 Task: For heading Arial with bold.  font size for heading22,  'Change the font style of data to'Arial Narrow.  and font size to 14,  Change the alignment of both headline & data to Align middle.  In the sheet   Optimize Sales templetes book
Action: Mouse moved to (64, 105)
Screenshot: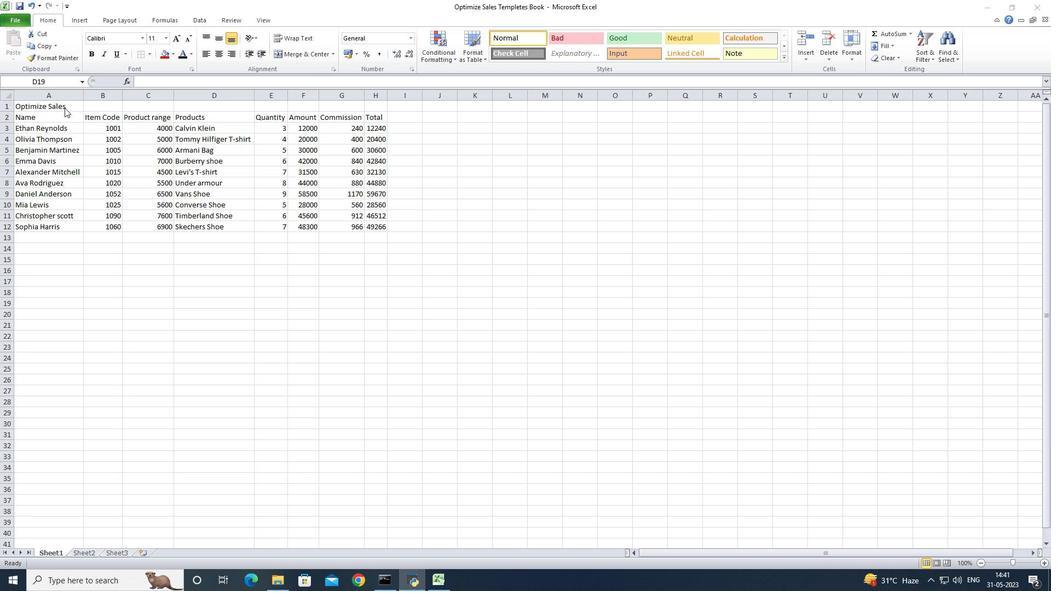 
Action: Mouse pressed left at (64, 105)
Screenshot: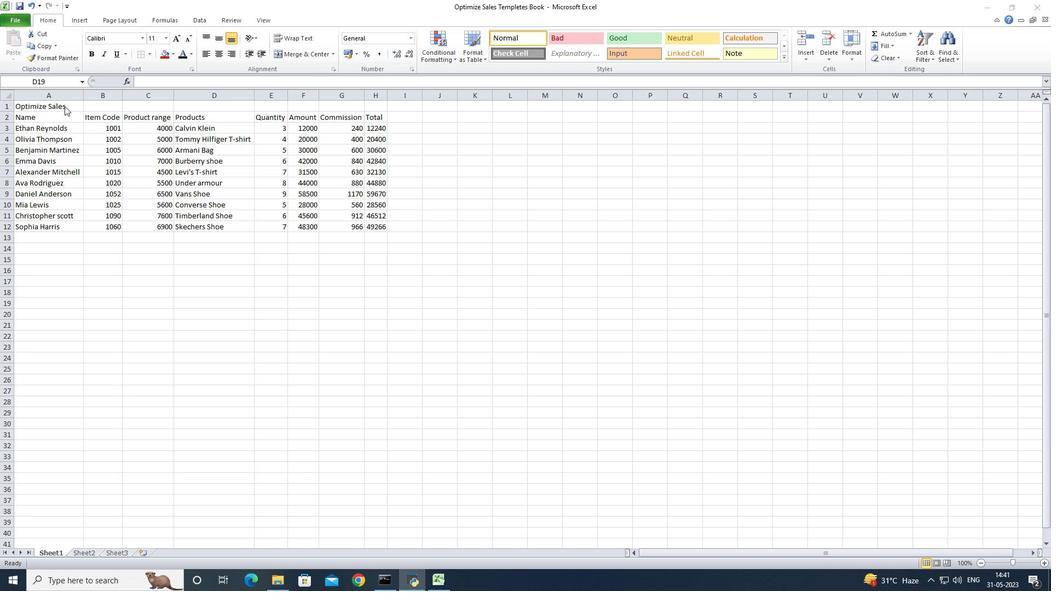 
Action: Mouse moved to (71, 106)
Screenshot: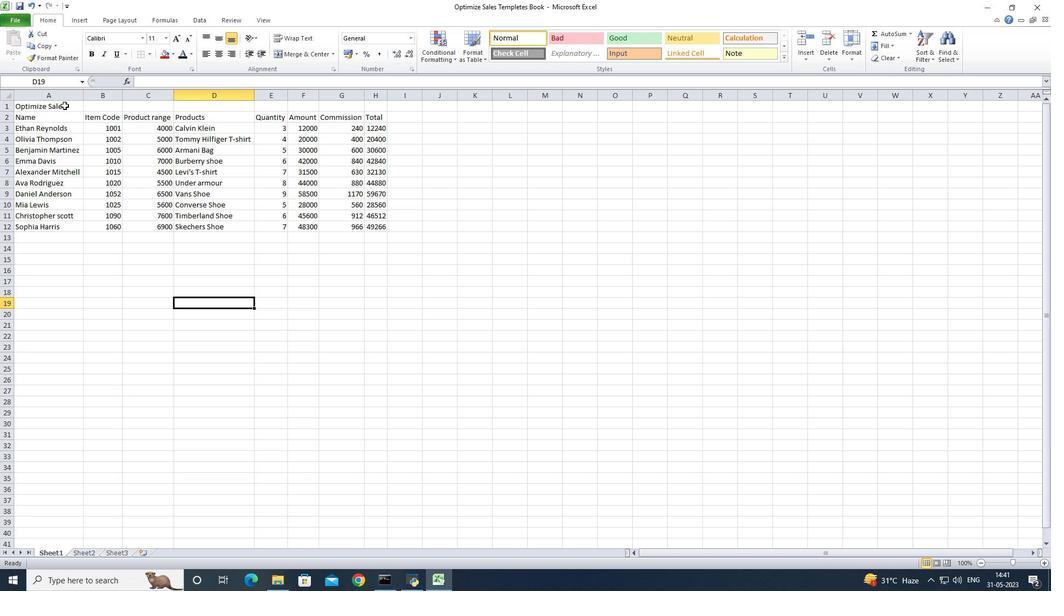 
Action: Mouse pressed left at (71, 106)
Screenshot: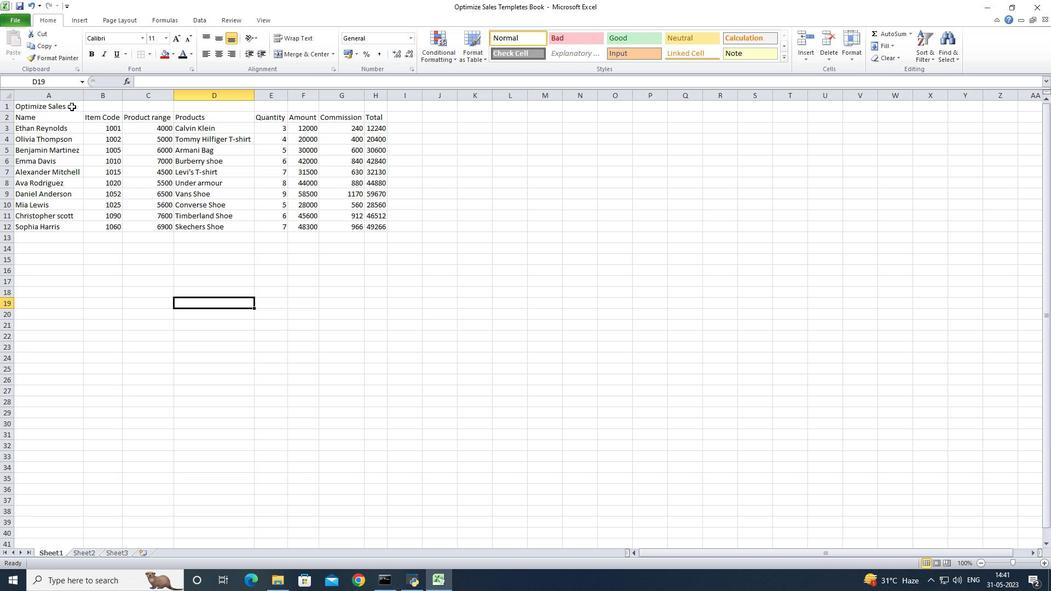 
Action: Mouse moved to (71, 107)
Screenshot: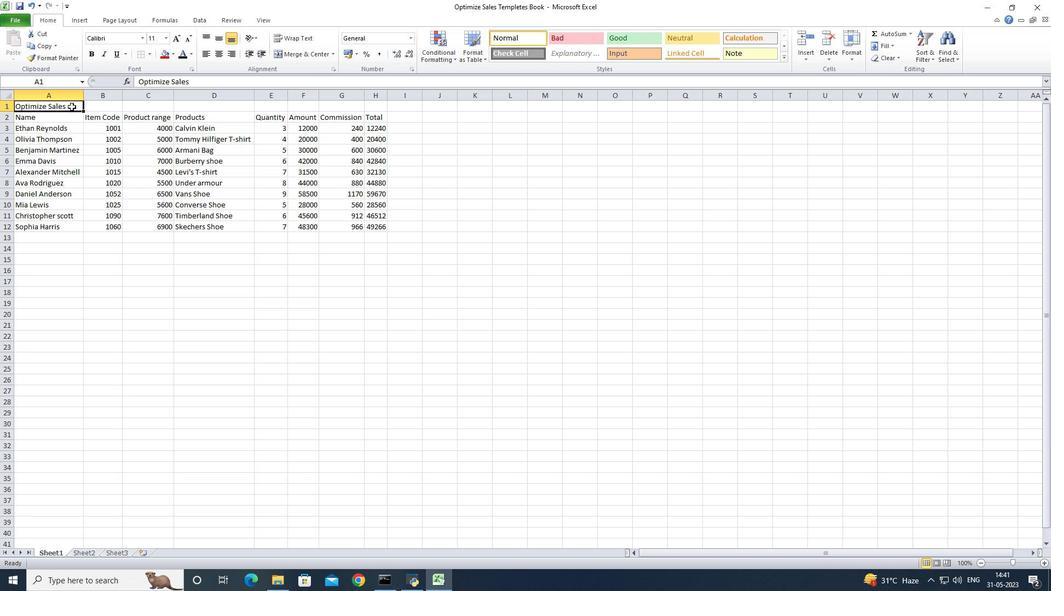 
Action: Mouse pressed left at (71, 107)
Screenshot: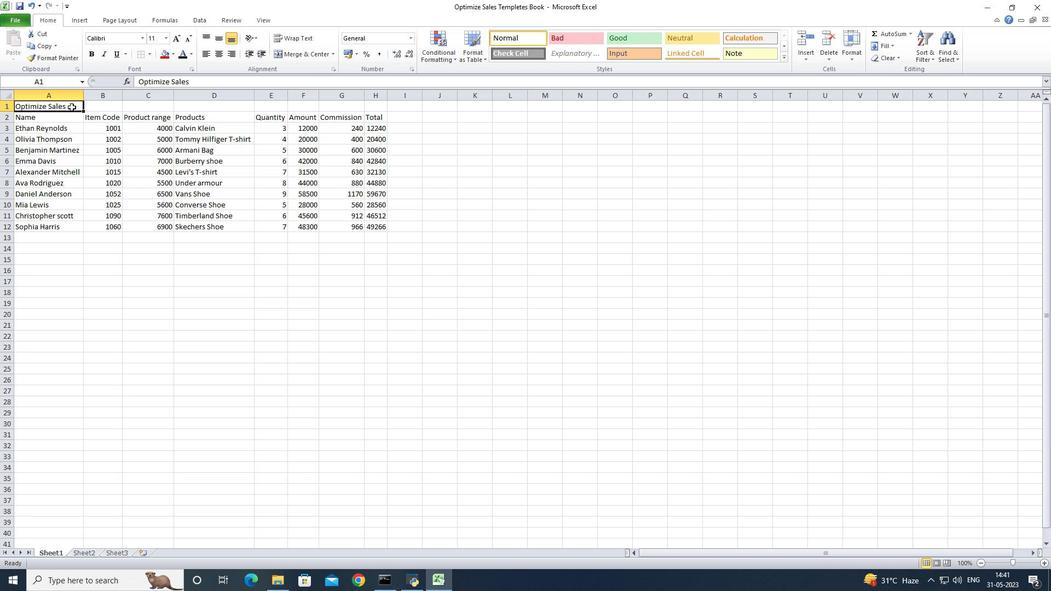 
Action: Mouse moved to (312, 57)
Screenshot: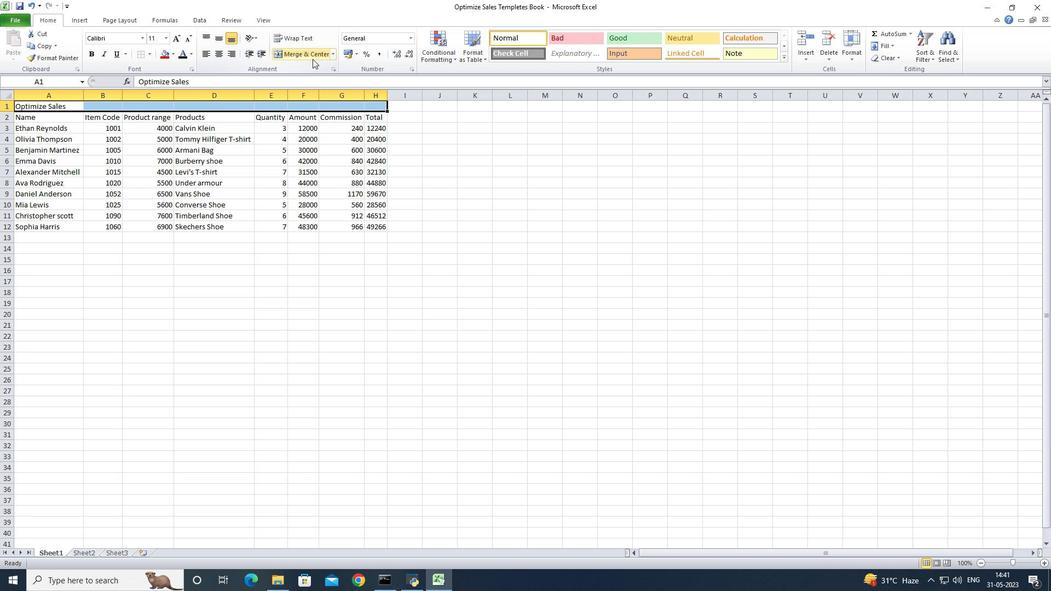 
Action: Mouse pressed left at (312, 57)
Screenshot: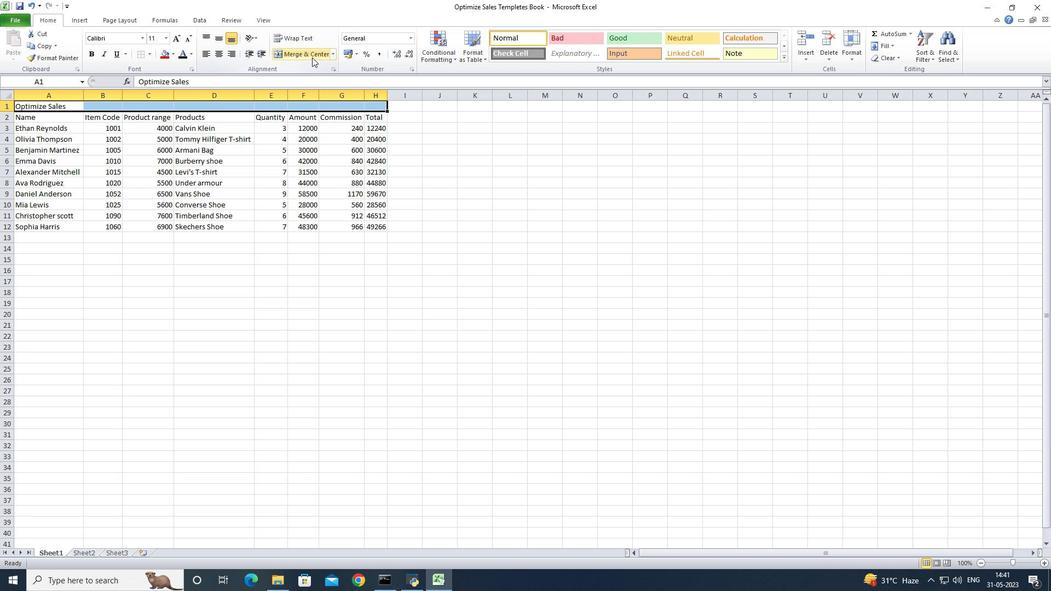 
Action: Mouse moved to (145, 39)
Screenshot: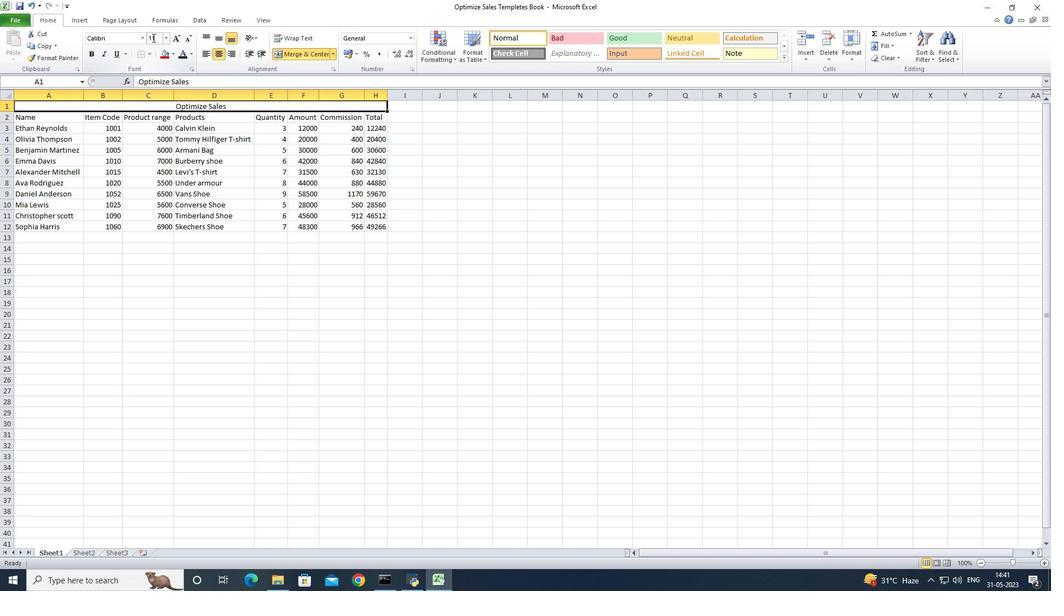 
Action: Mouse pressed left at (145, 39)
Screenshot: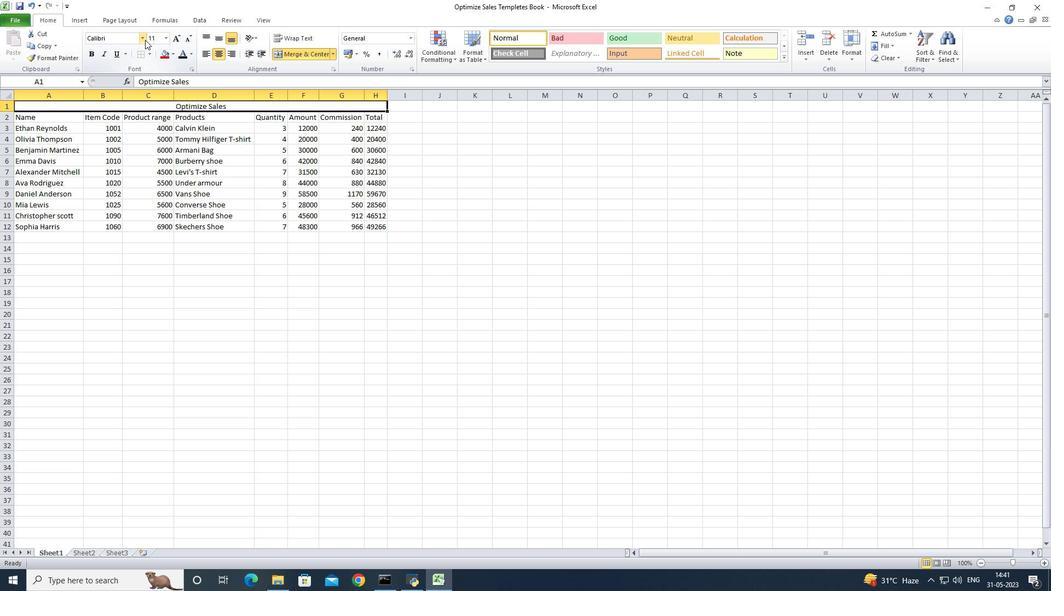 
Action: Mouse moved to (130, 122)
Screenshot: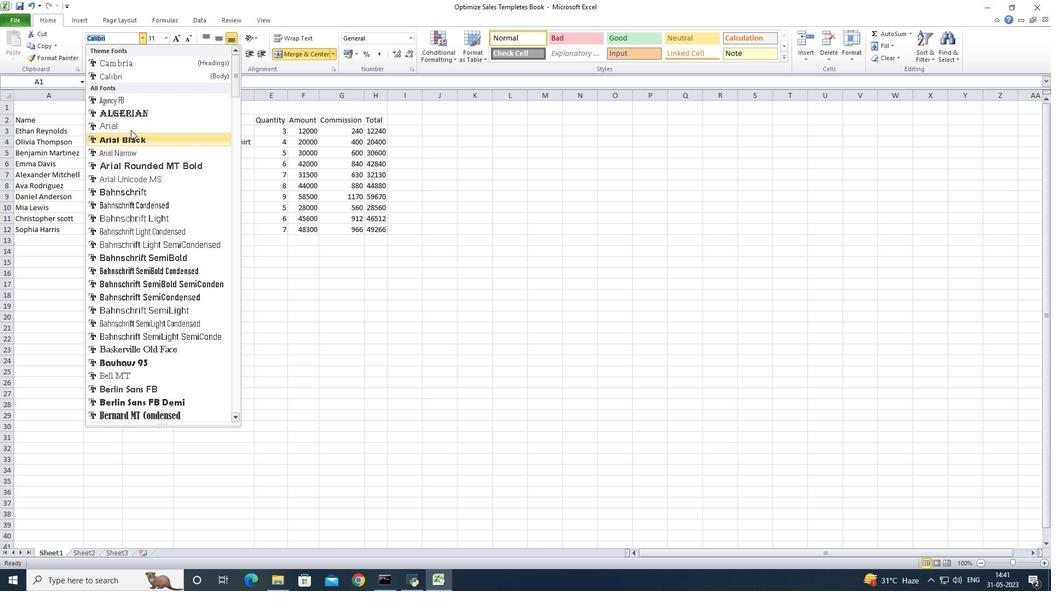 
Action: Mouse pressed left at (130, 122)
Screenshot: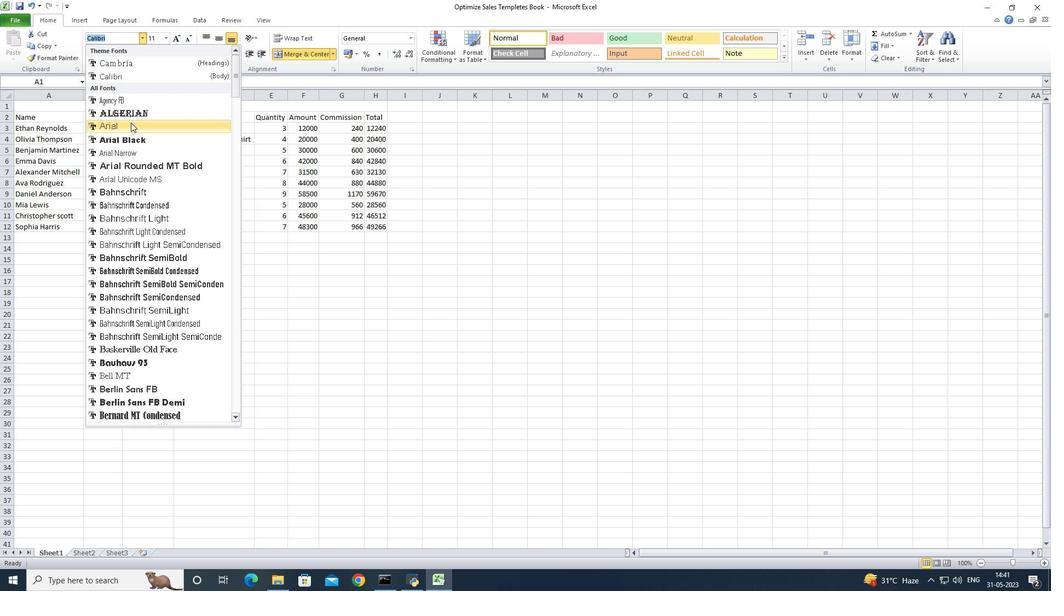 
Action: Mouse moved to (94, 57)
Screenshot: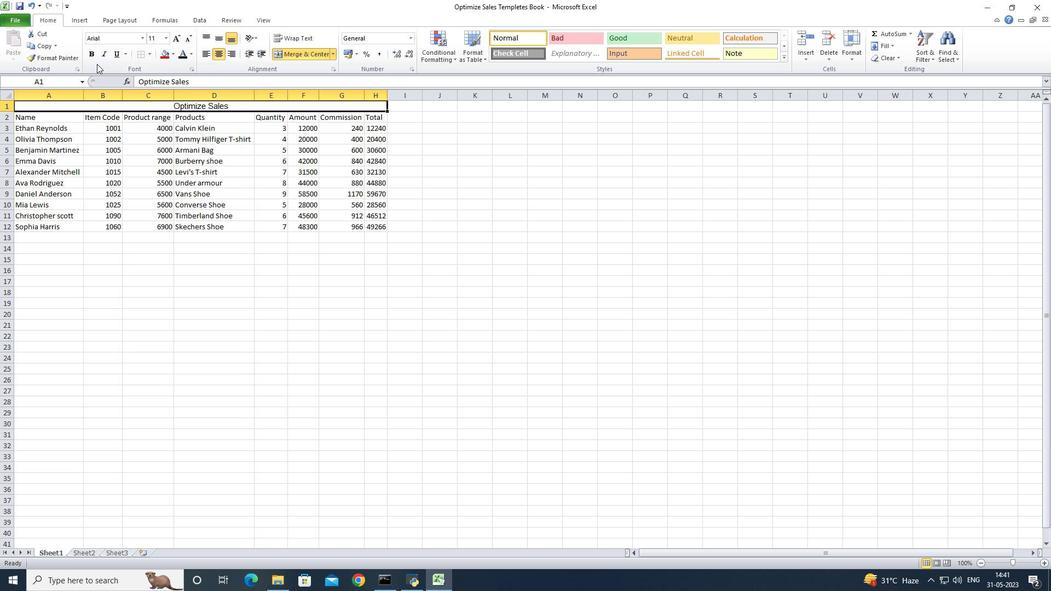 
Action: Mouse pressed left at (94, 57)
Screenshot: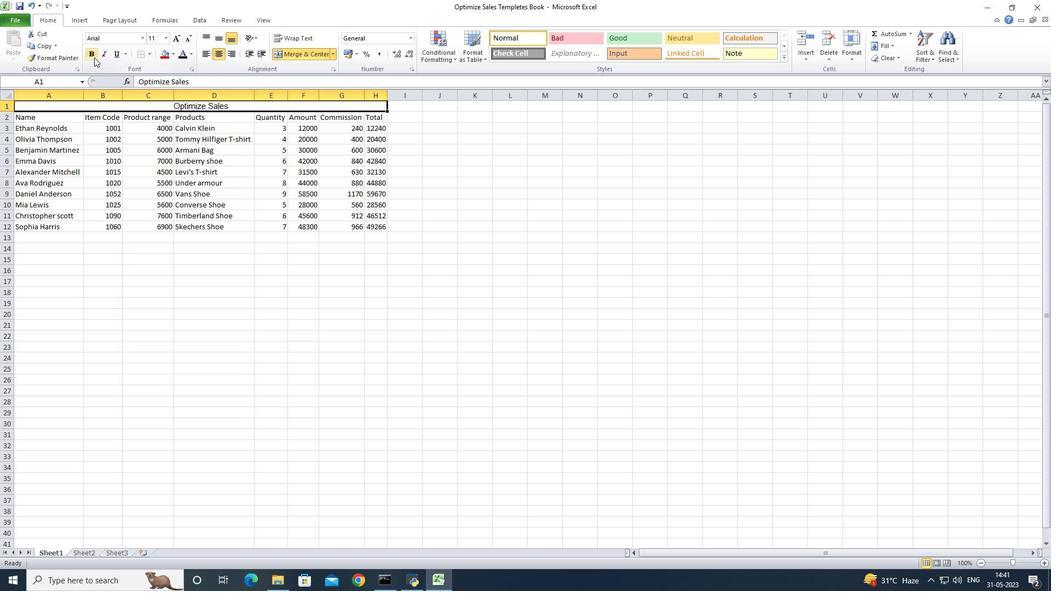 
Action: Mouse moved to (167, 41)
Screenshot: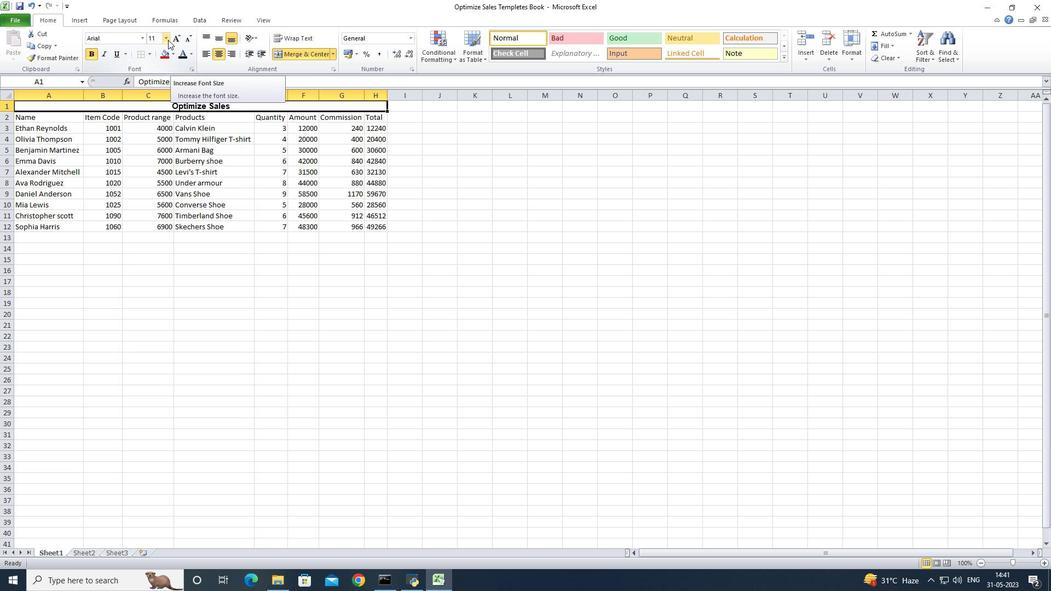 
Action: Mouse pressed left at (167, 41)
Screenshot: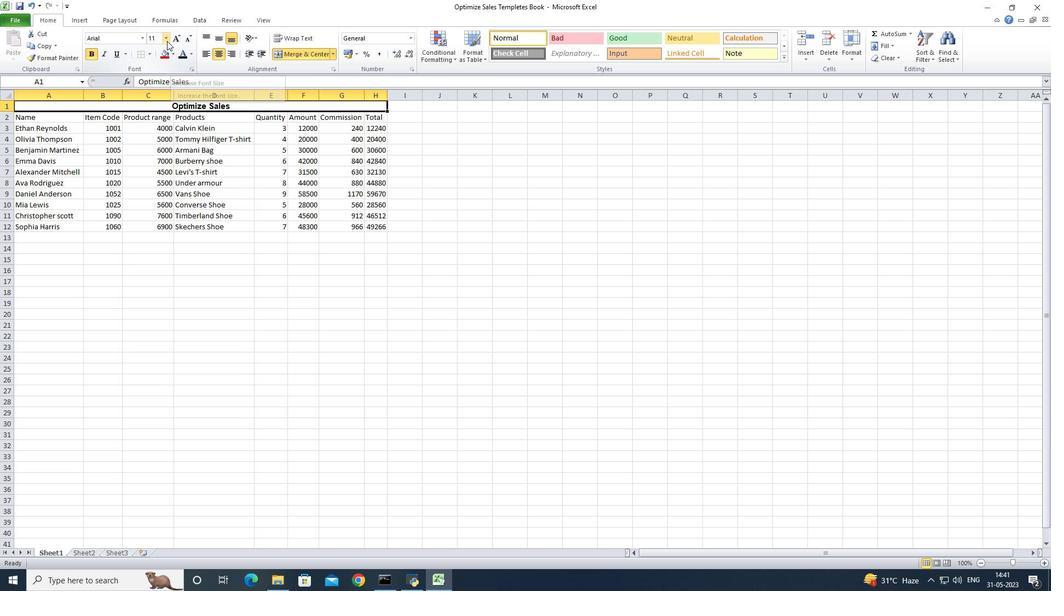 
Action: Mouse moved to (152, 132)
Screenshot: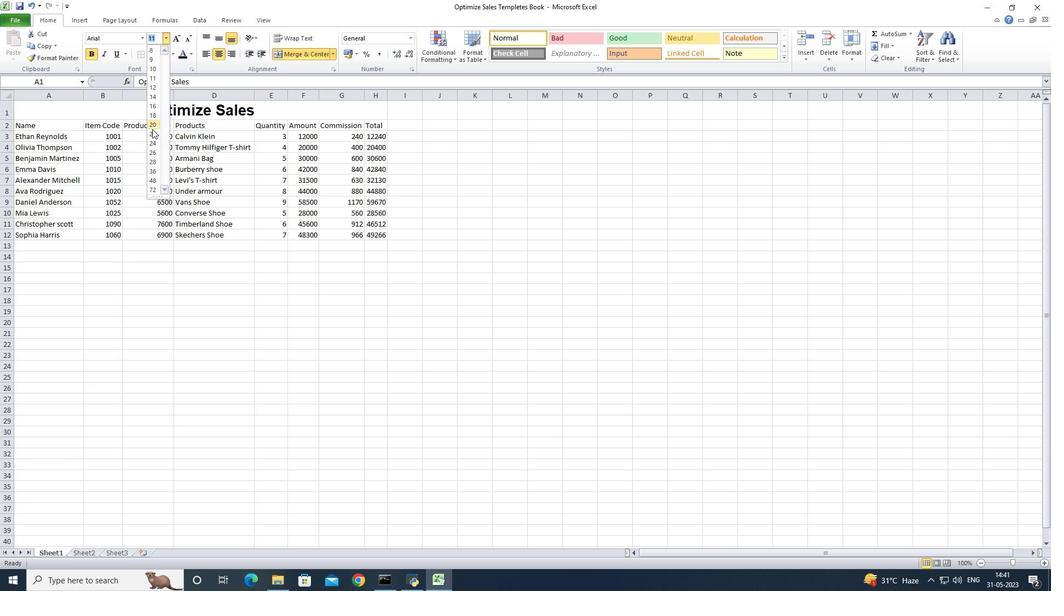 
Action: Mouse pressed left at (152, 132)
Screenshot: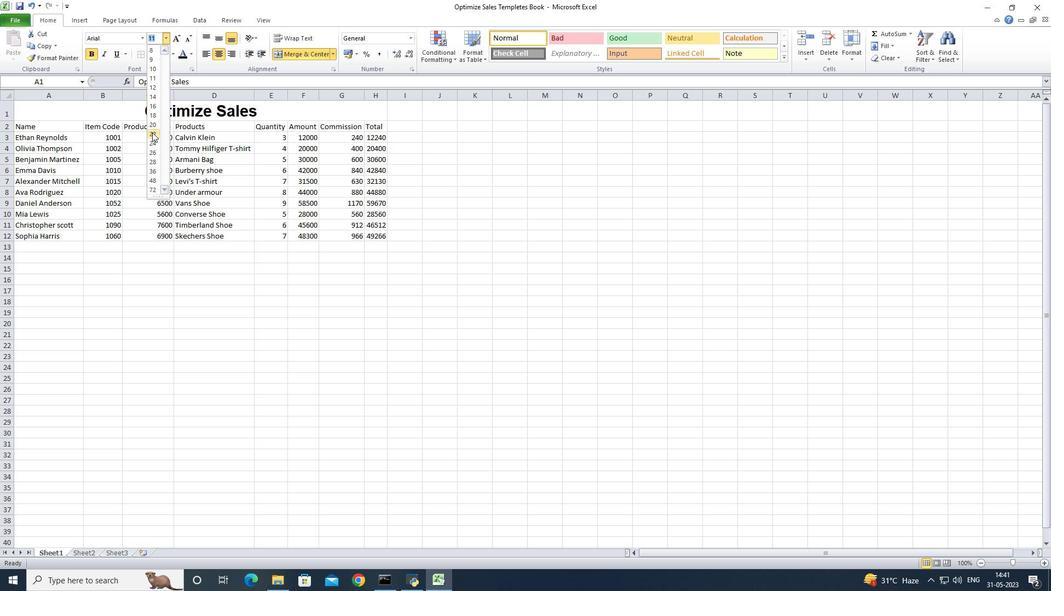 
Action: Mouse moved to (39, 128)
Screenshot: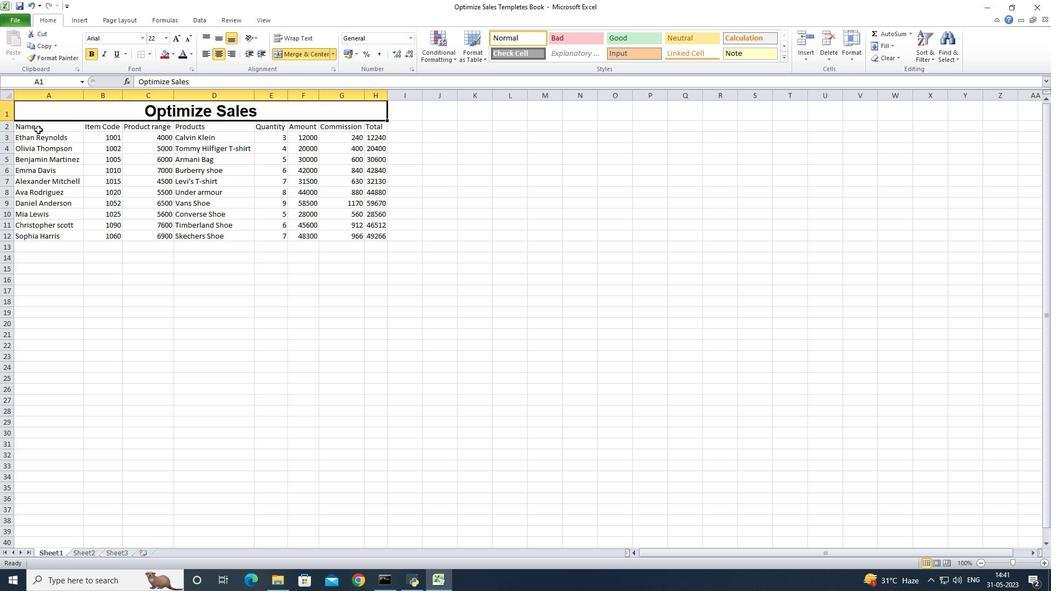 
Action: Mouse pressed left at (39, 128)
Screenshot: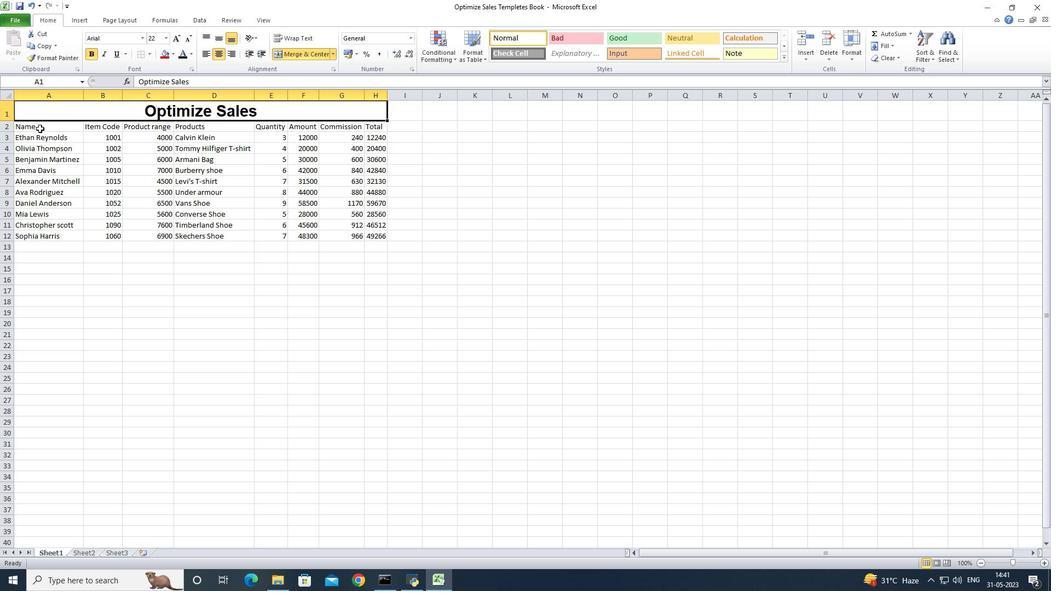
Action: Mouse moved to (143, 39)
Screenshot: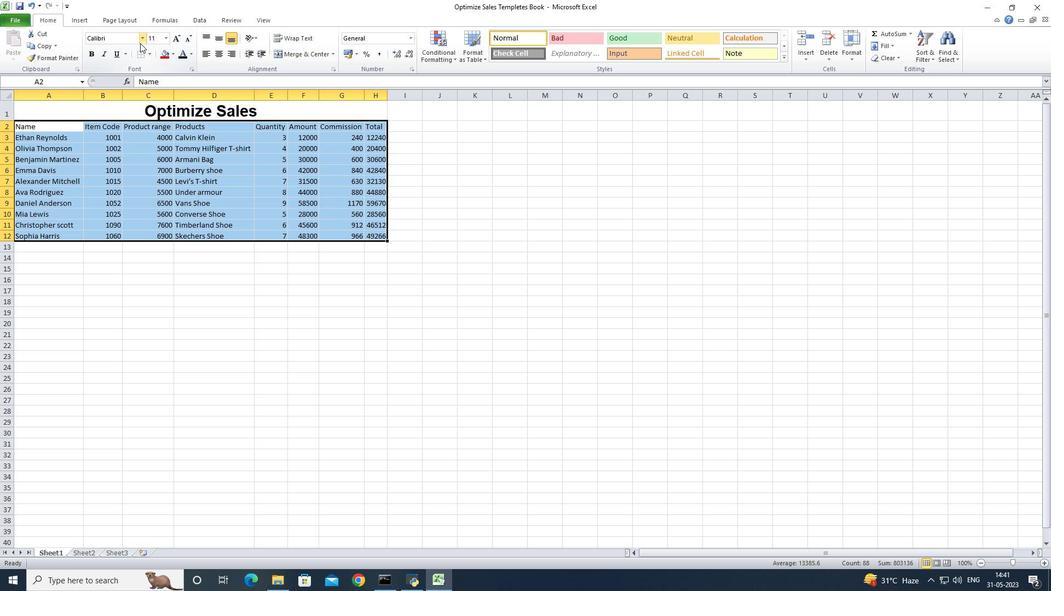 
Action: Mouse pressed left at (143, 39)
Screenshot: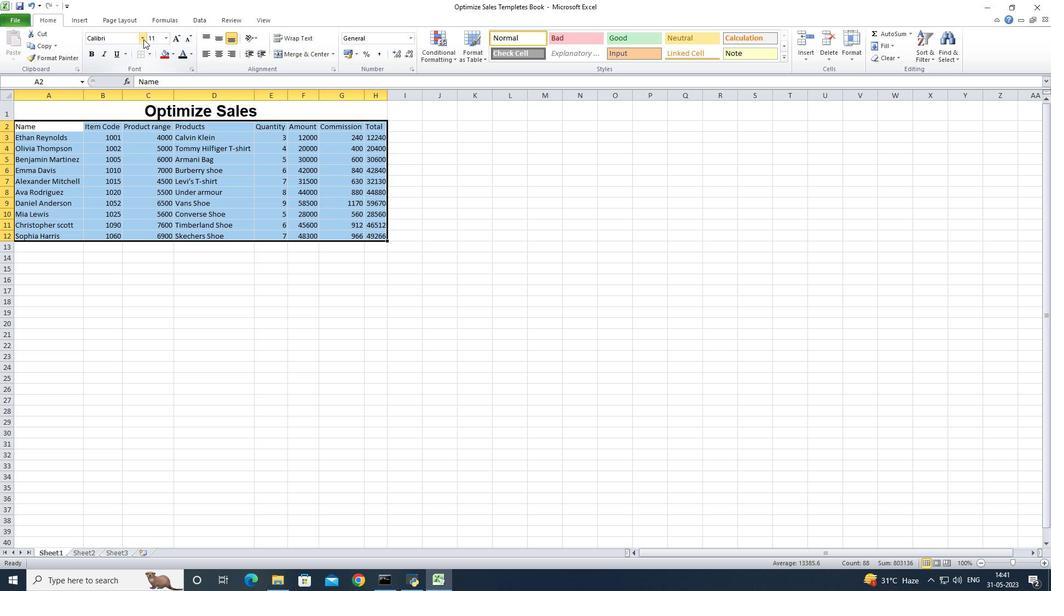 
Action: Mouse moved to (153, 152)
Screenshot: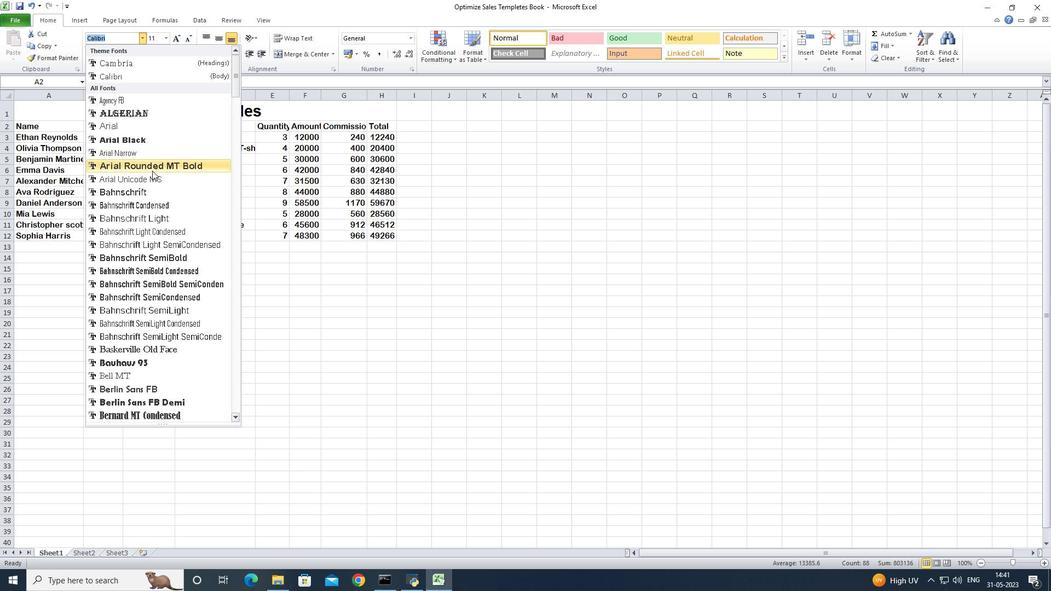 
Action: Mouse pressed left at (153, 152)
Screenshot: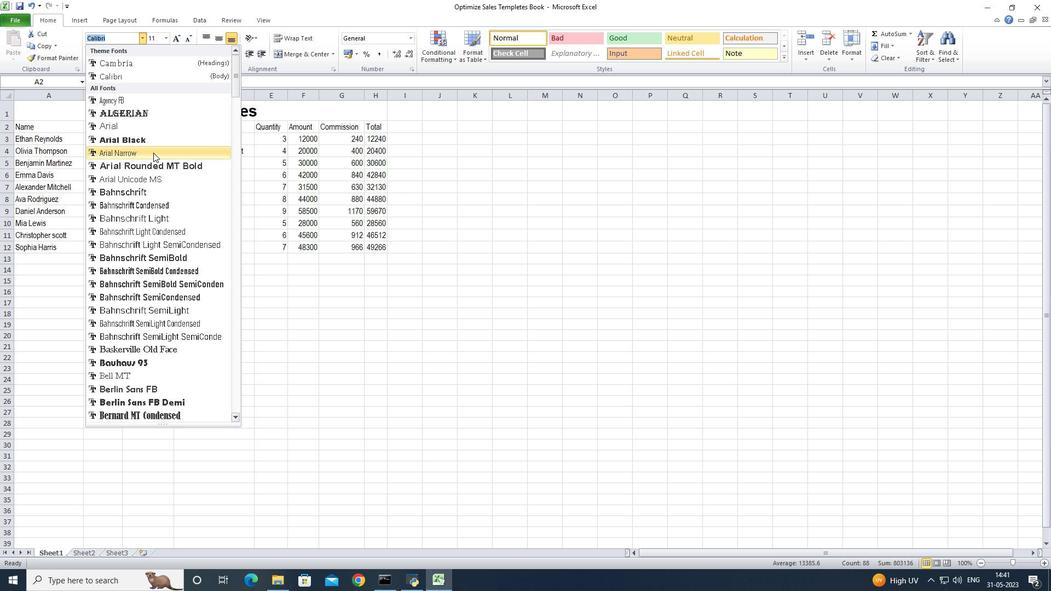 
Action: Mouse moved to (164, 38)
Screenshot: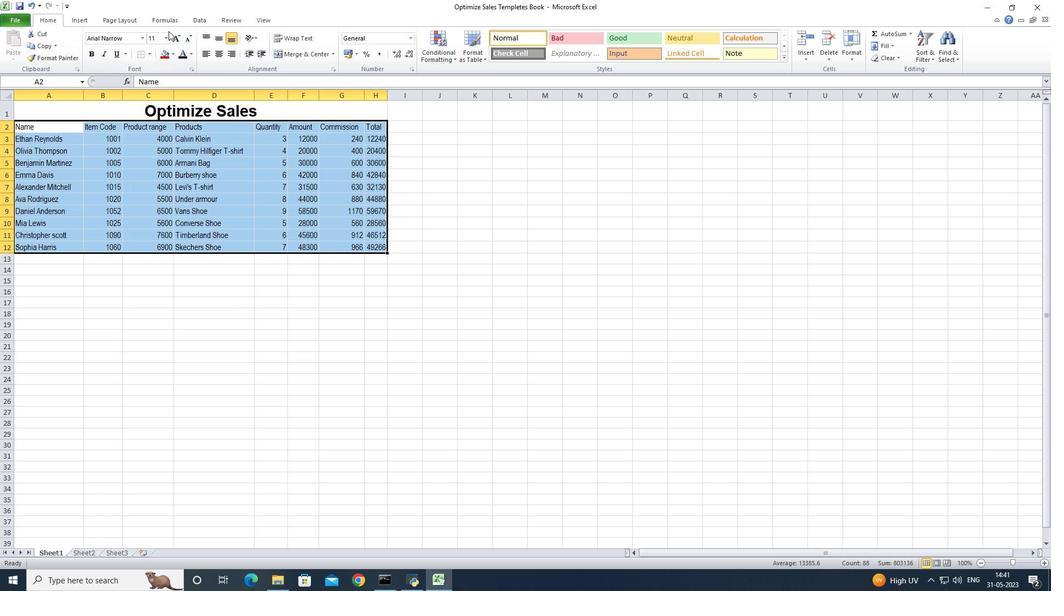 
Action: Mouse pressed left at (164, 38)
Screenshot: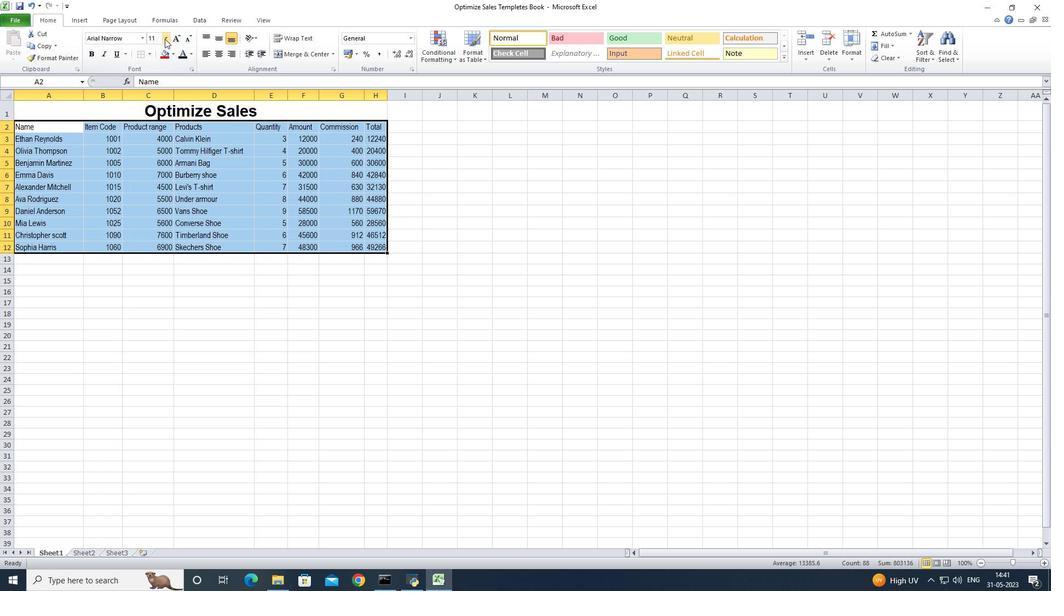 
Action: Mouse moved to (152, 95)
Screenshot: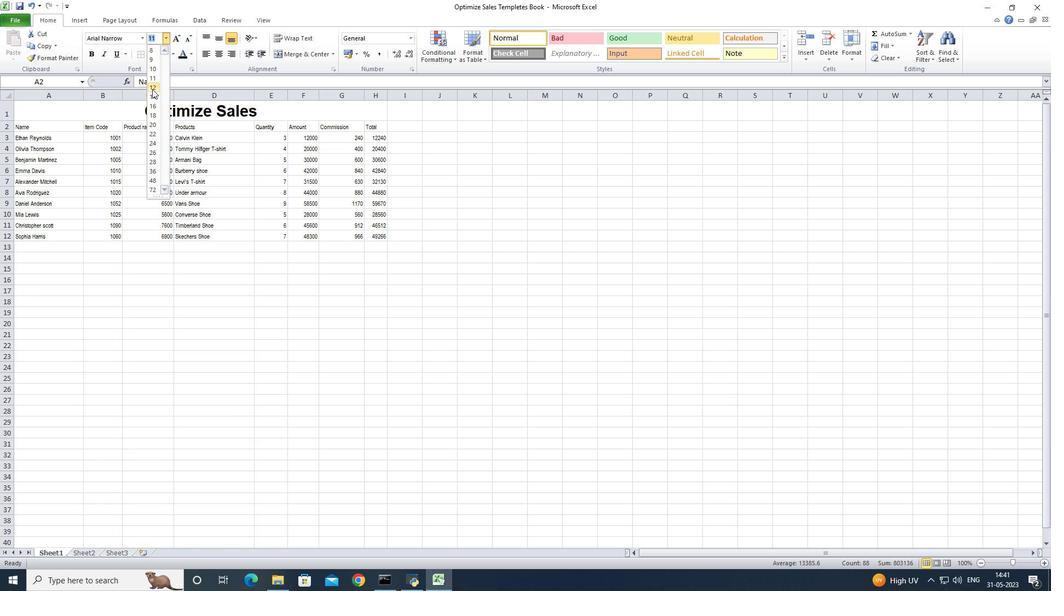 
Action: Mouse pressed left at (152, 95)
Screenshot: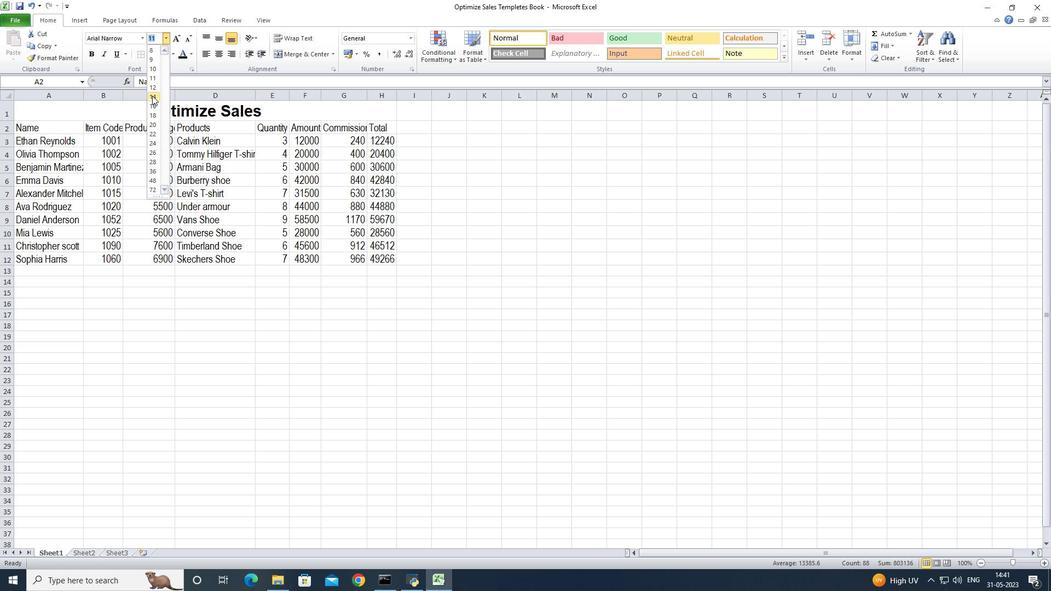 
Action: Mouse moved to (133, 112)
Screenshot: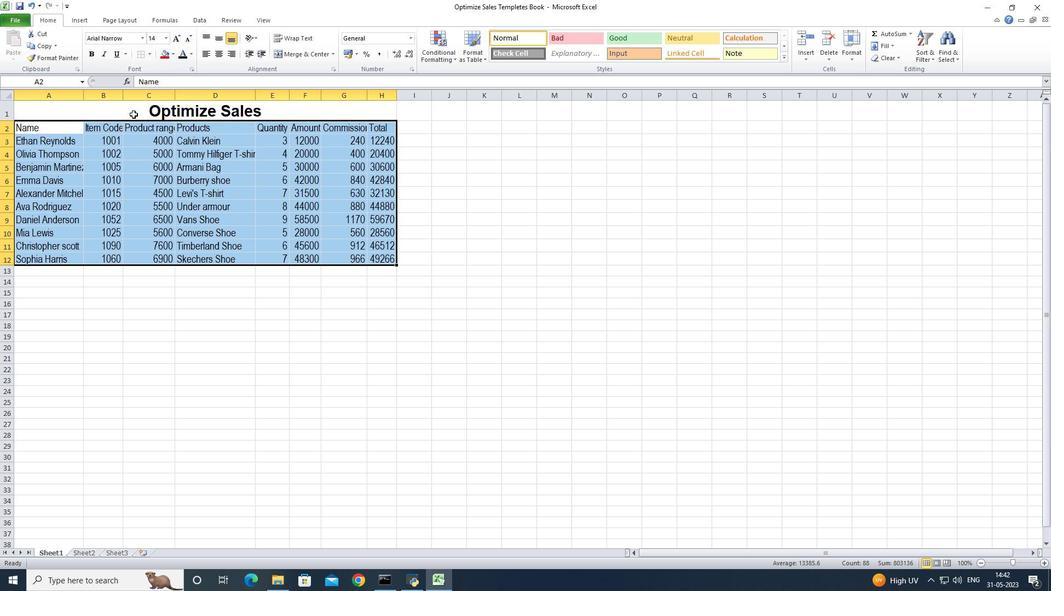 
Action: Mouse pressed left at (133, 112)
Screenshot: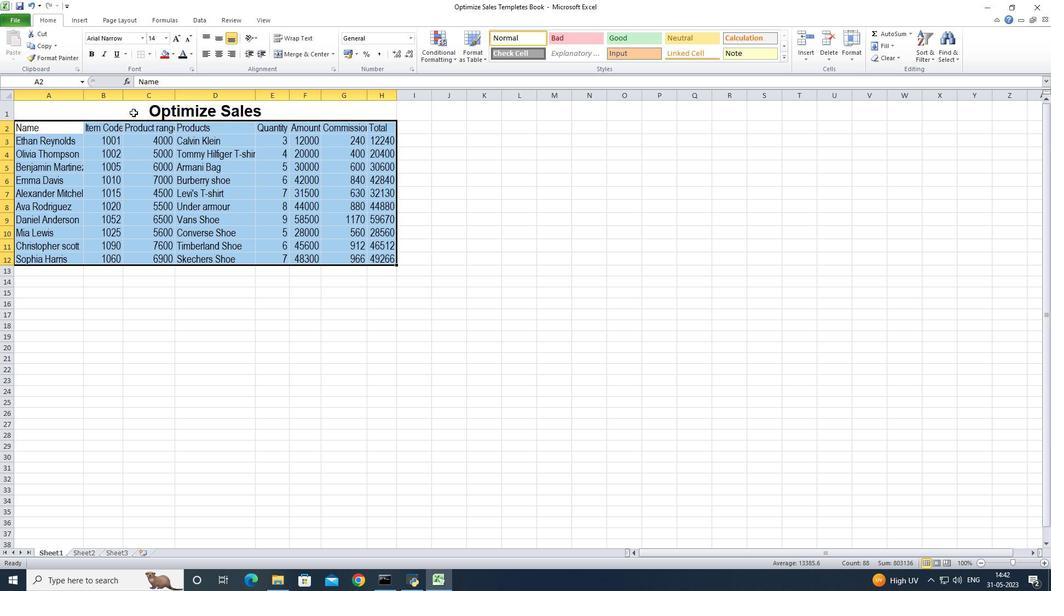 
Action: Mouse moved to (219, 38)
Screenshot: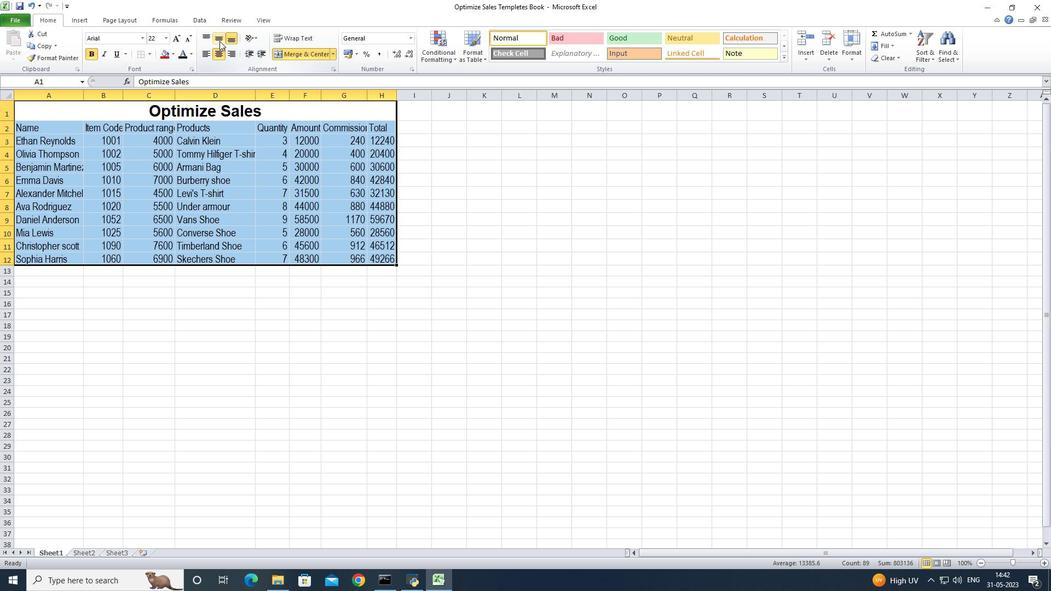 
Action: Mouse pressed left at (219, 38)
Screenshot: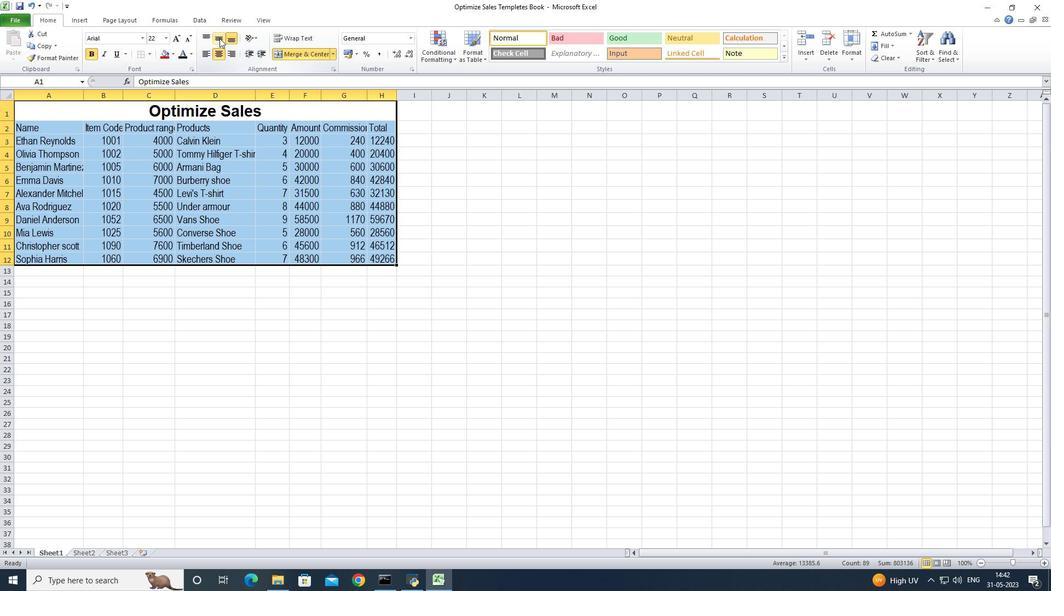 
Action: Mouse moved to (190, 296)
Screenshot: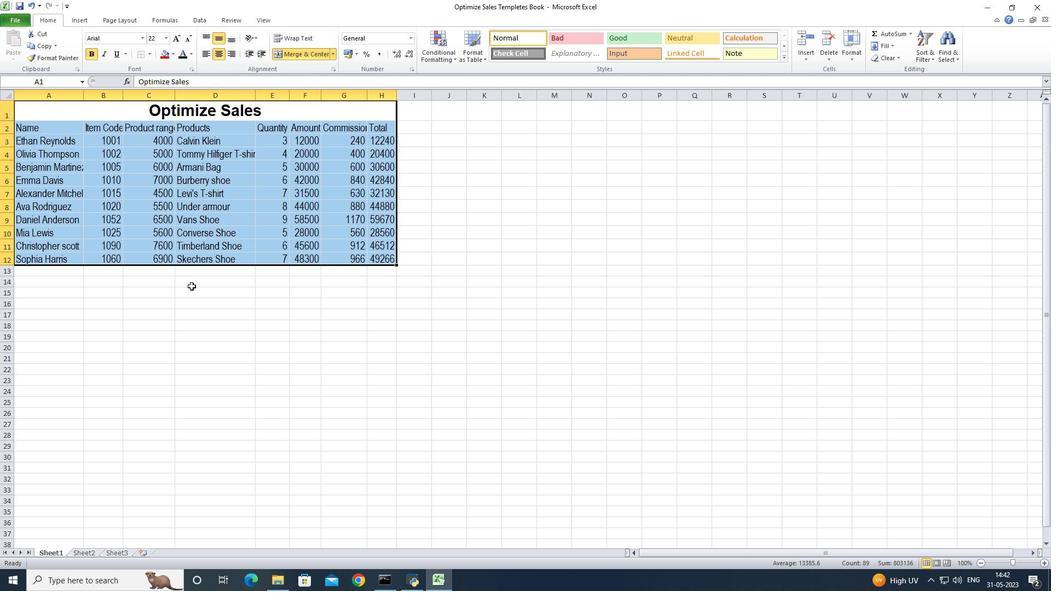 
Action: Mouse pressed left at (190, 296)
Screenshot: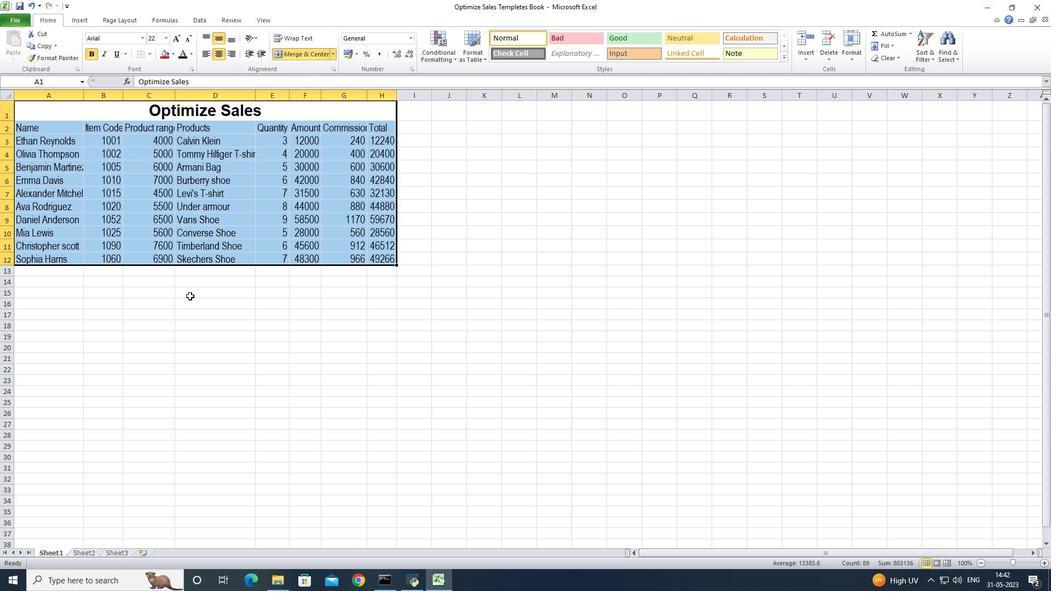 
Action: Mouse moved to (81, 98)
Screenshot: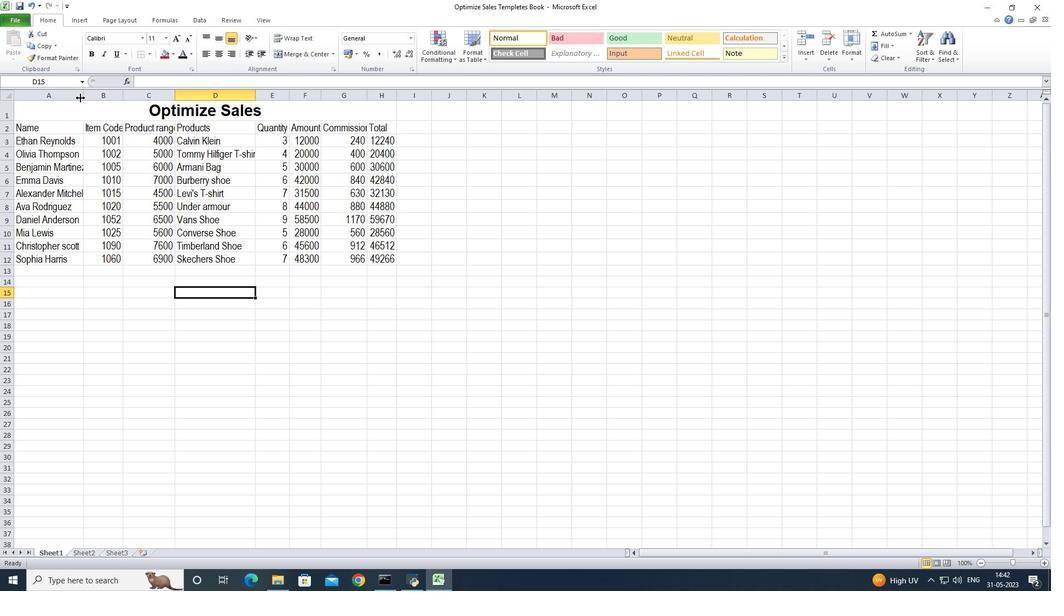 
Action: Mouse pressed left at (81, 98)
Screenshot: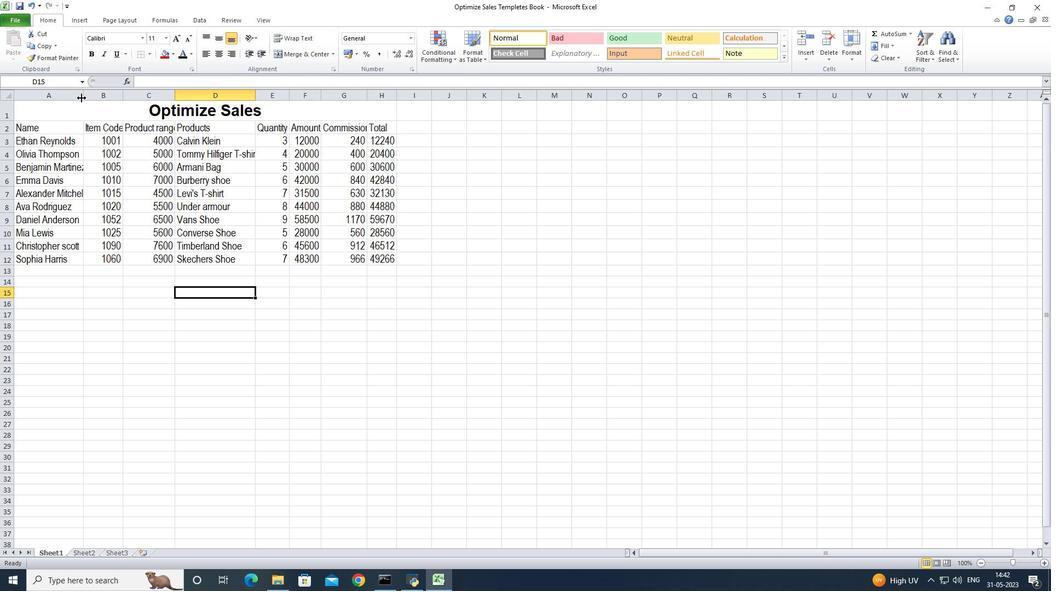 
Action: Mouse pressed left at (81, 98)
Screenshot: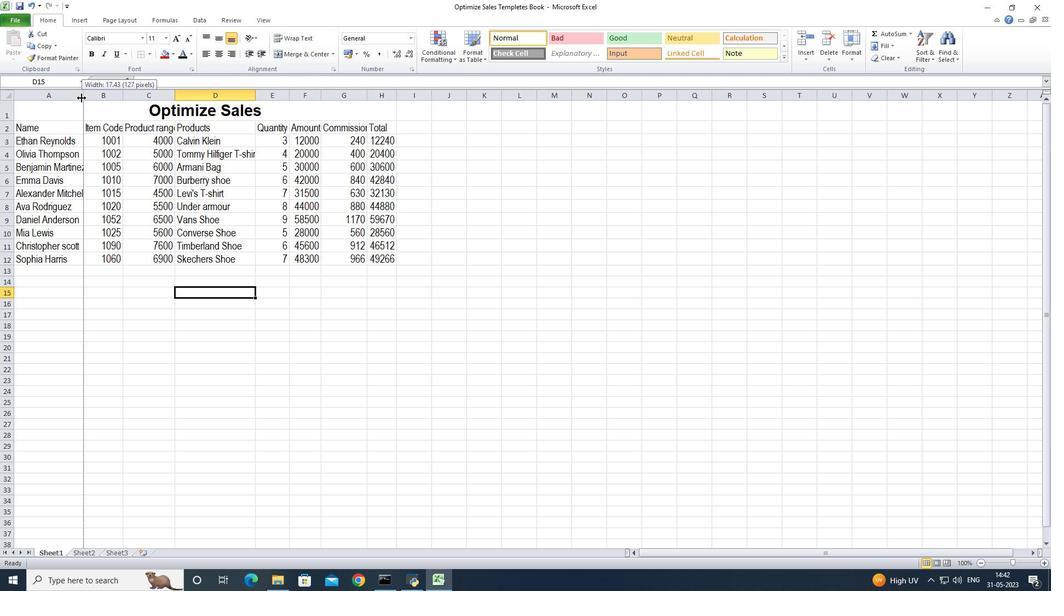 
Action: Mouse moved to (127, 99)
Screenshot: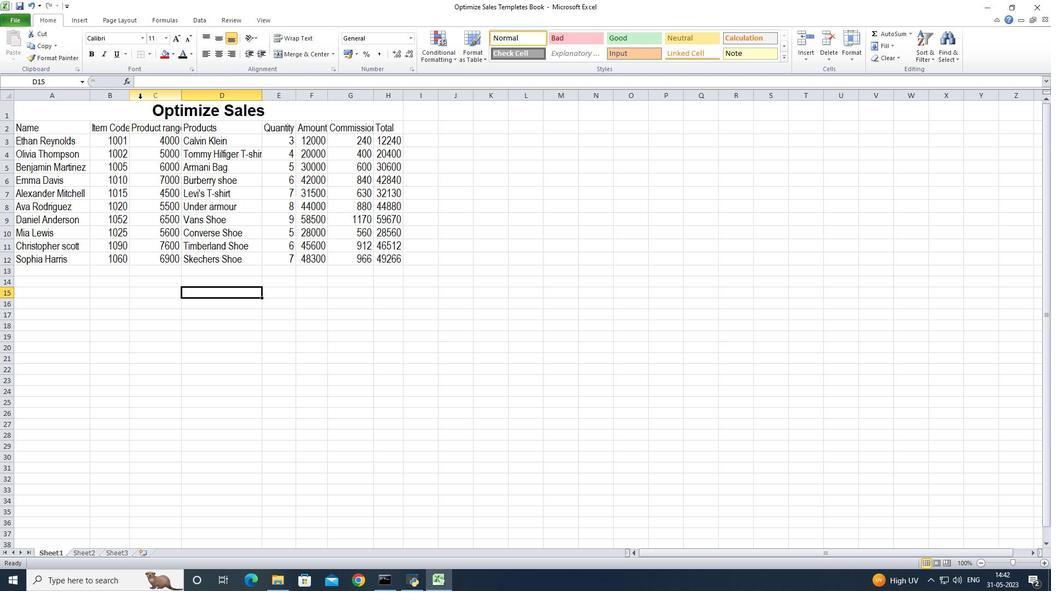 
Action: Mouse pressed left at (127, 99)
Screenshot: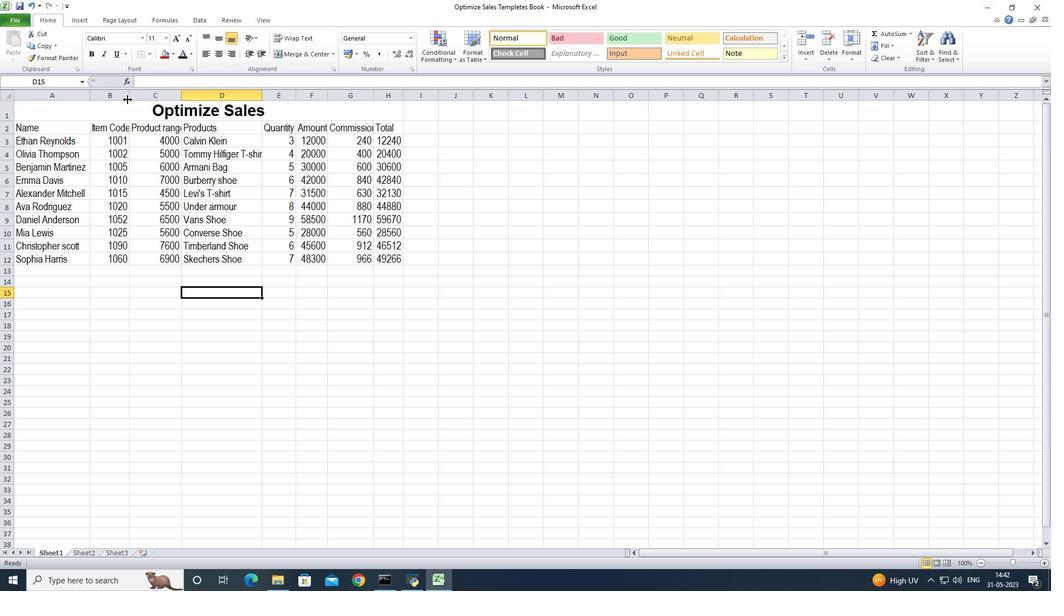 
Action: Mouse pressed left at (127, 99)
Screenshot: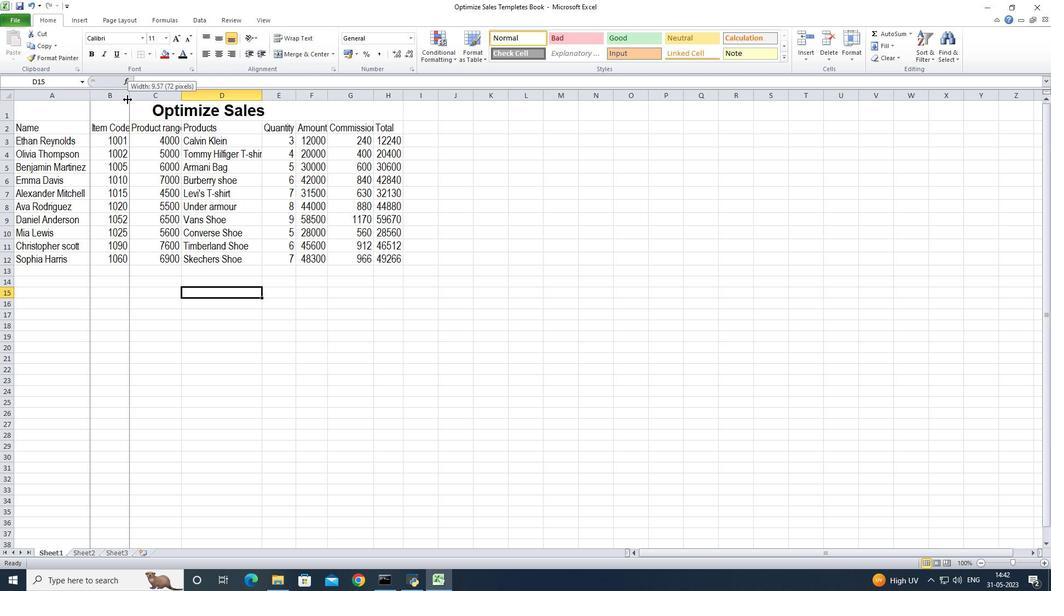 
Action: Mouse moved to (188, 96)
Screenshot: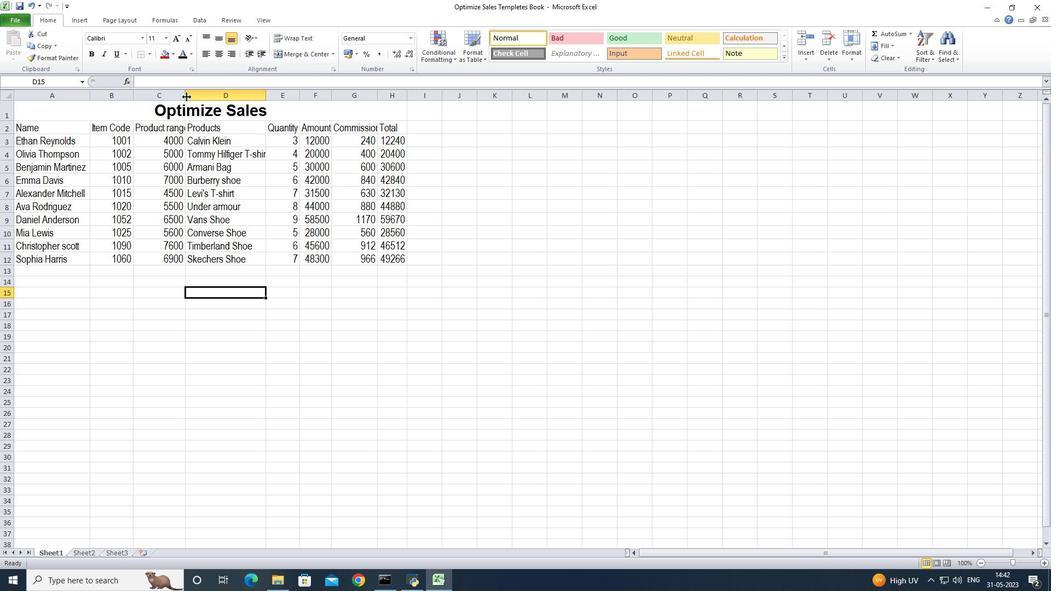 
Action: Mouse pressed left at (188, 96)
Screenshot: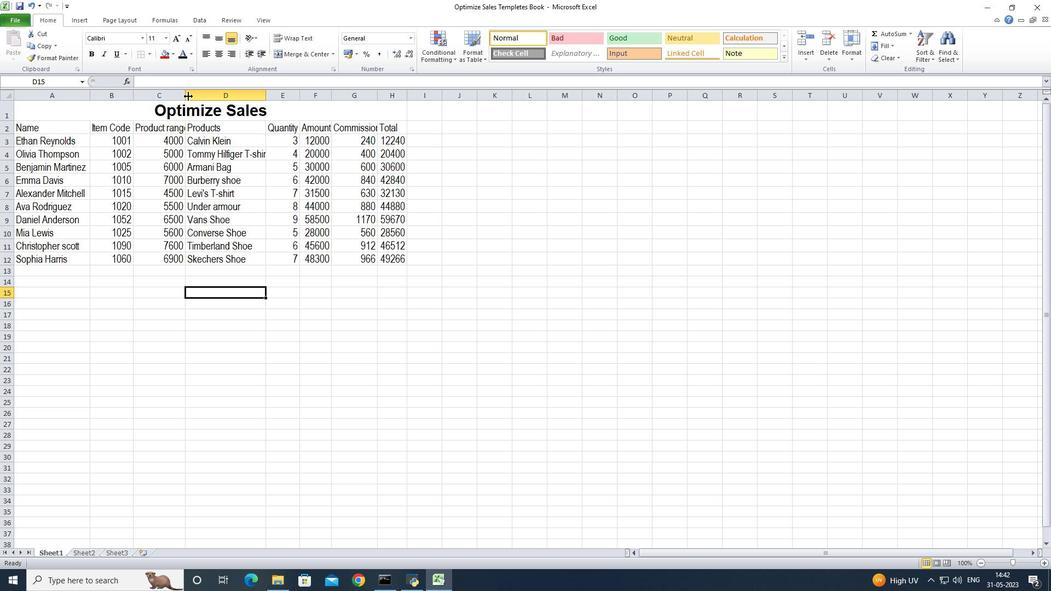 
Action: Mouse pressed left at (188, 96)
Screenshot: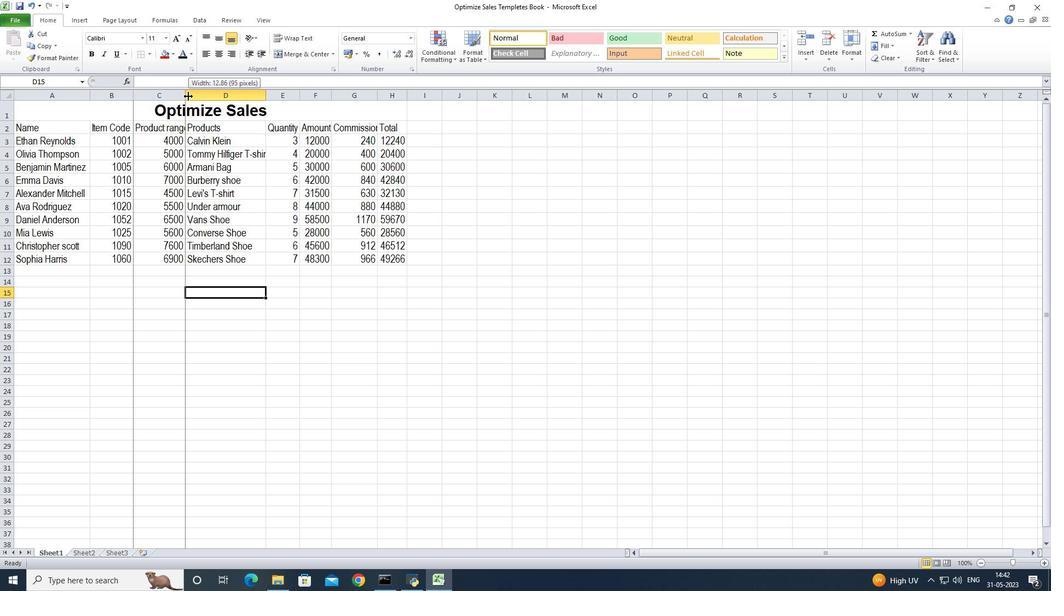 
Action: Mouse moved to (270, 96)
Screenshot: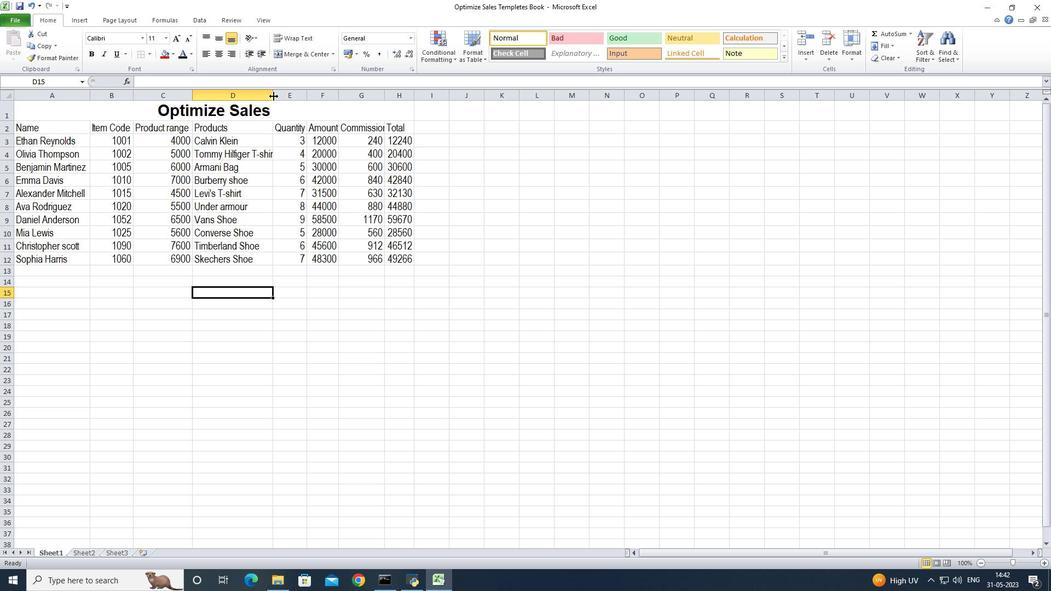 
Action: Mouse pressed left at (270, 96)
Screenshot: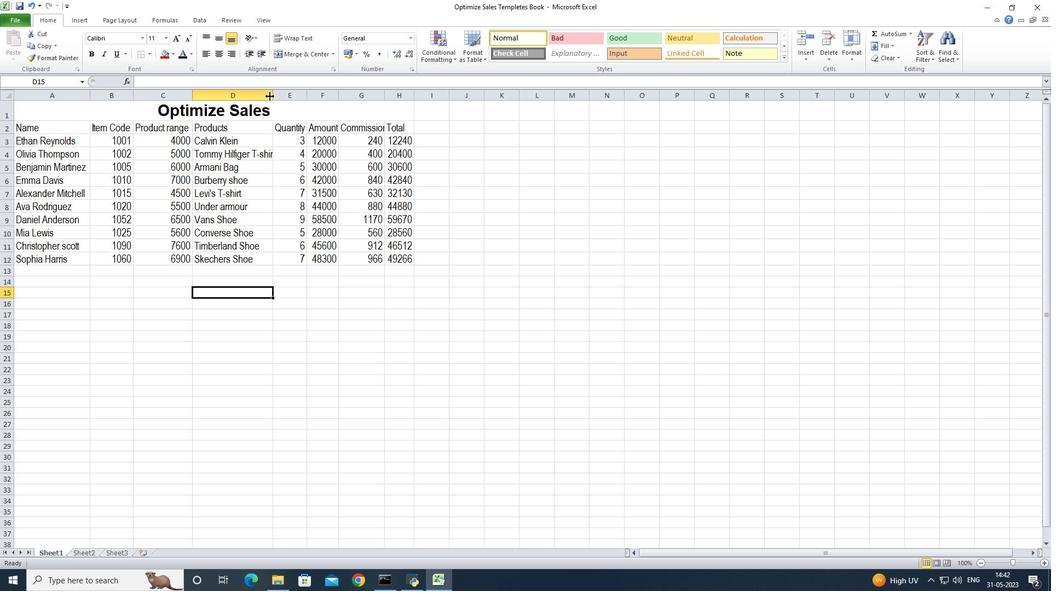 
Action: Mouse pressed left at (270, 96)
Screenshot: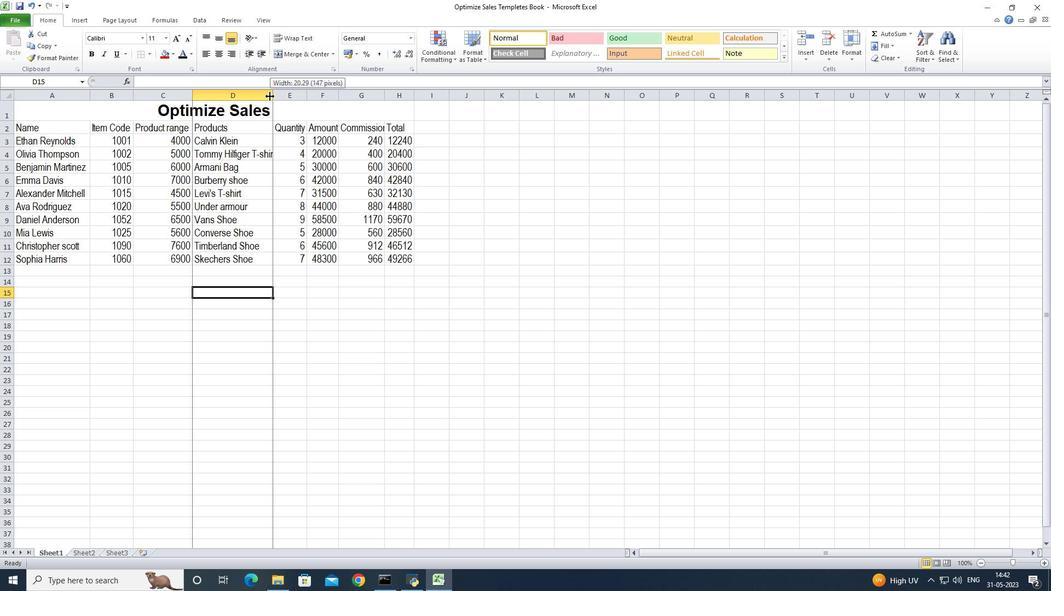 
Action: Mouse moved to (311, 99)
Screenshot: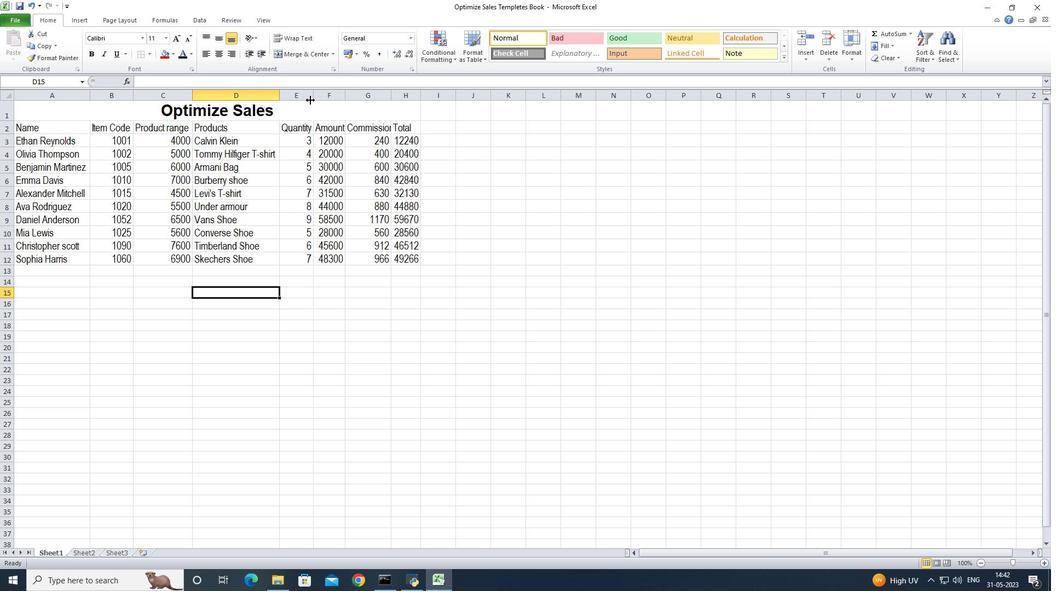 
Action: Mouse pressed left at (311, 99)
Screenshot: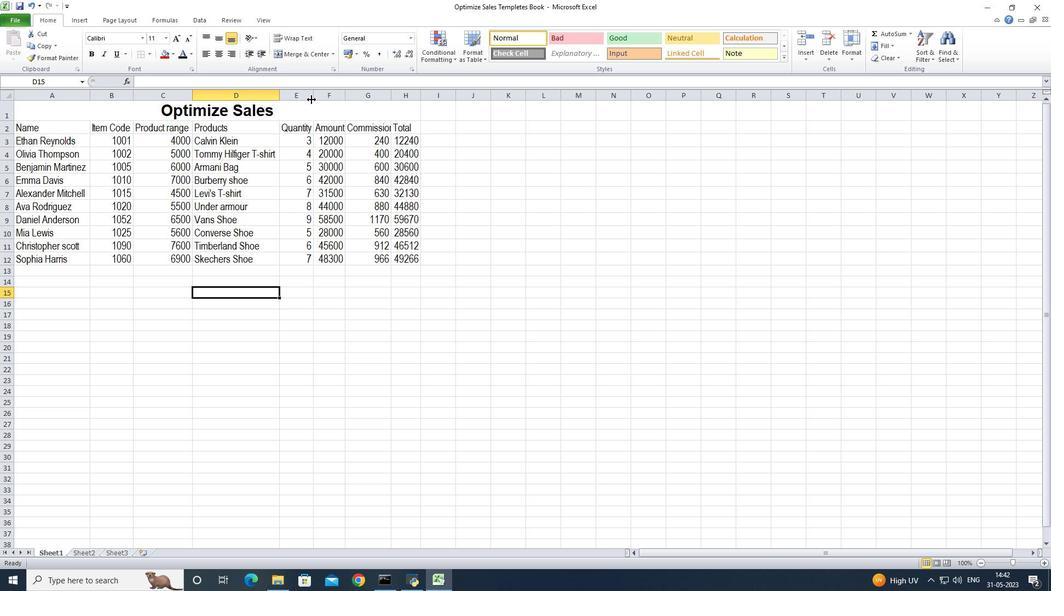
Action: Mouse pressed left at (311, 99)
Screenshot: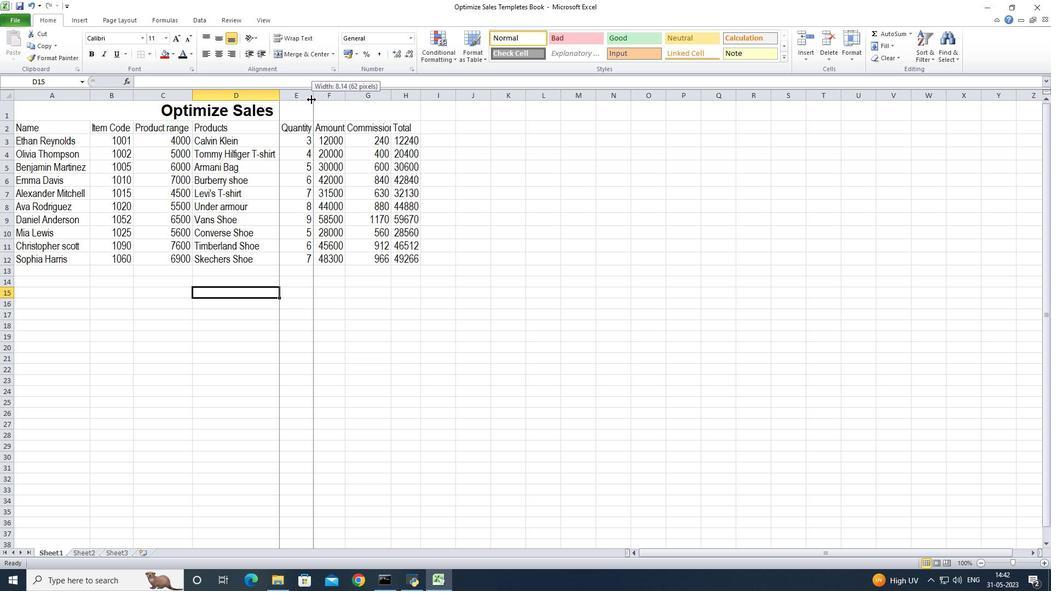 
Action: Mouse moved to (344, 98)
Screenshot: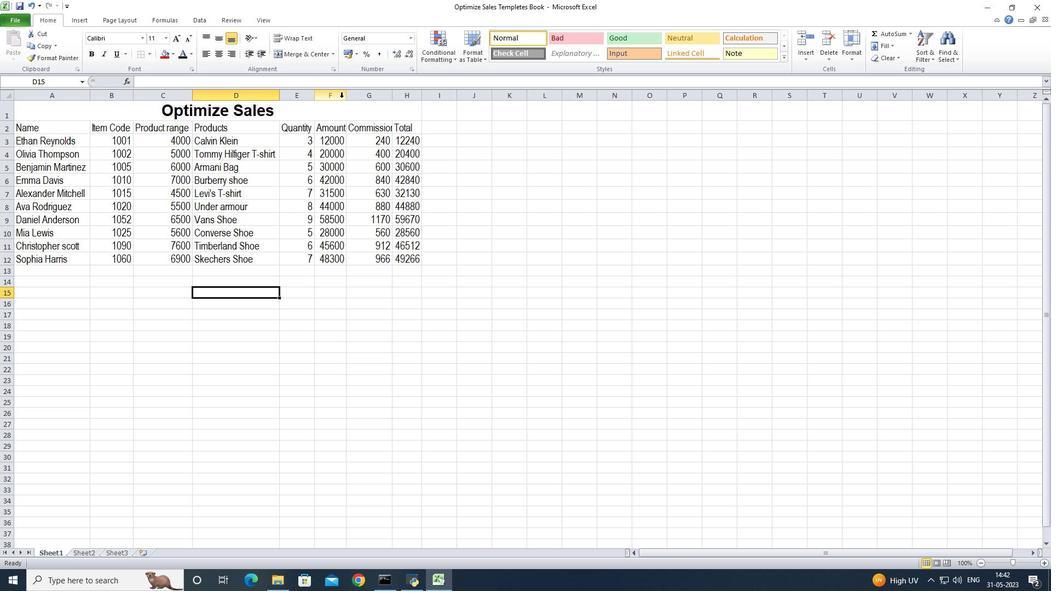 
Action: Mouse pressed left at (344, 98)
Screenshot: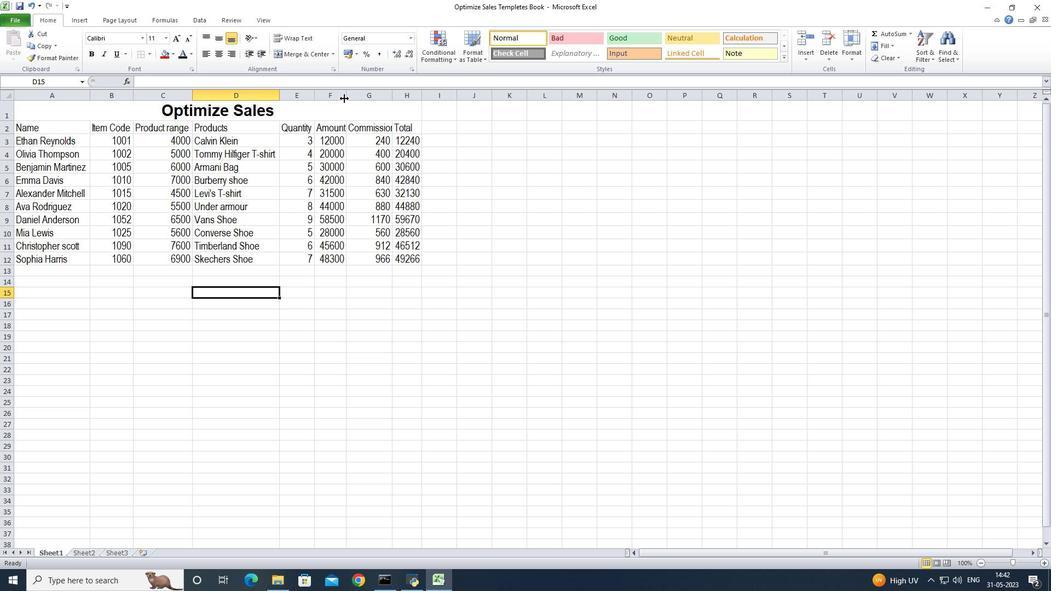 
Action: Mouse pressed left at (344, 98)
Screenshot: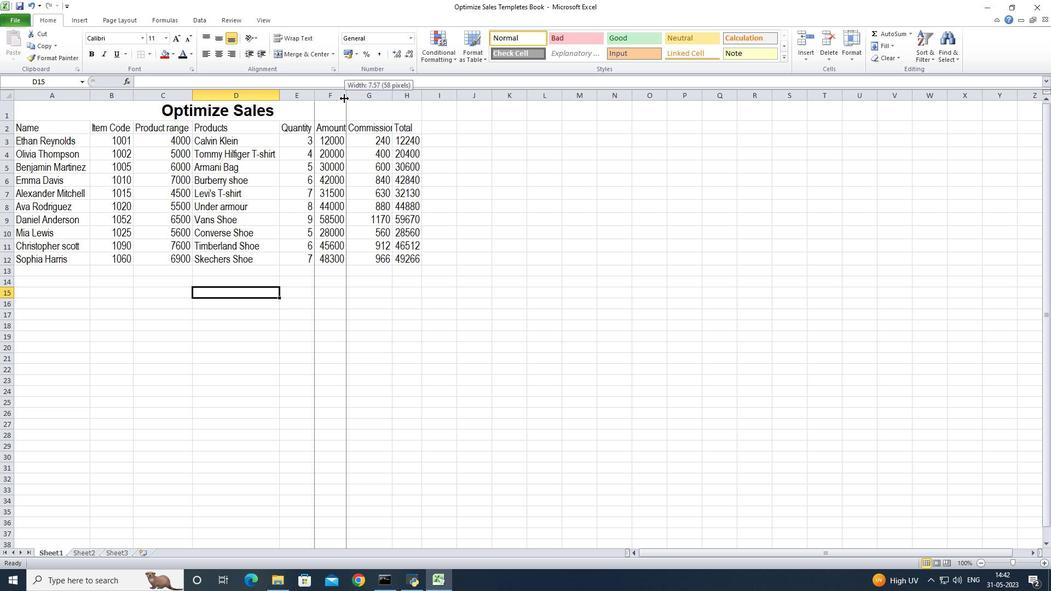 
Action: Mouse moved to (393, 98)
Screenshot: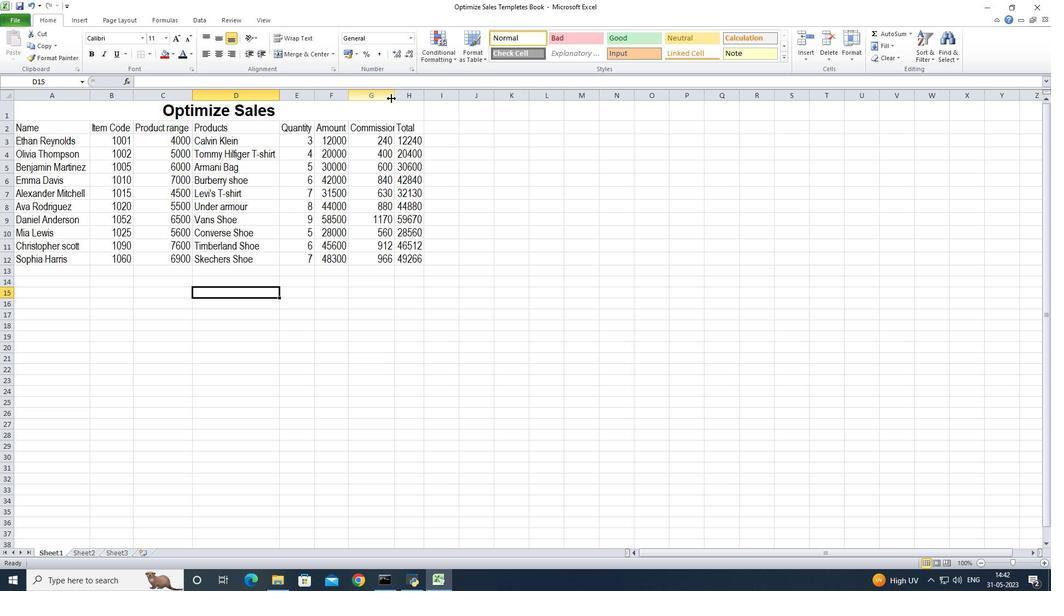 
Action: Mouse pressed left at (393, 98)
Screenshot: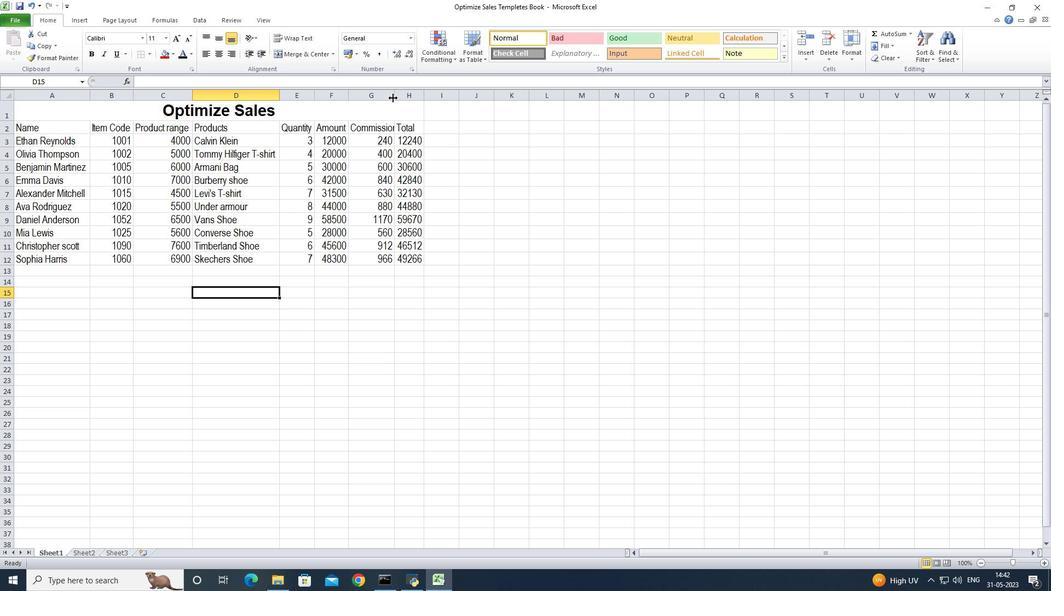
Action: Mouse pressed left at (393, 98)
Screenshot: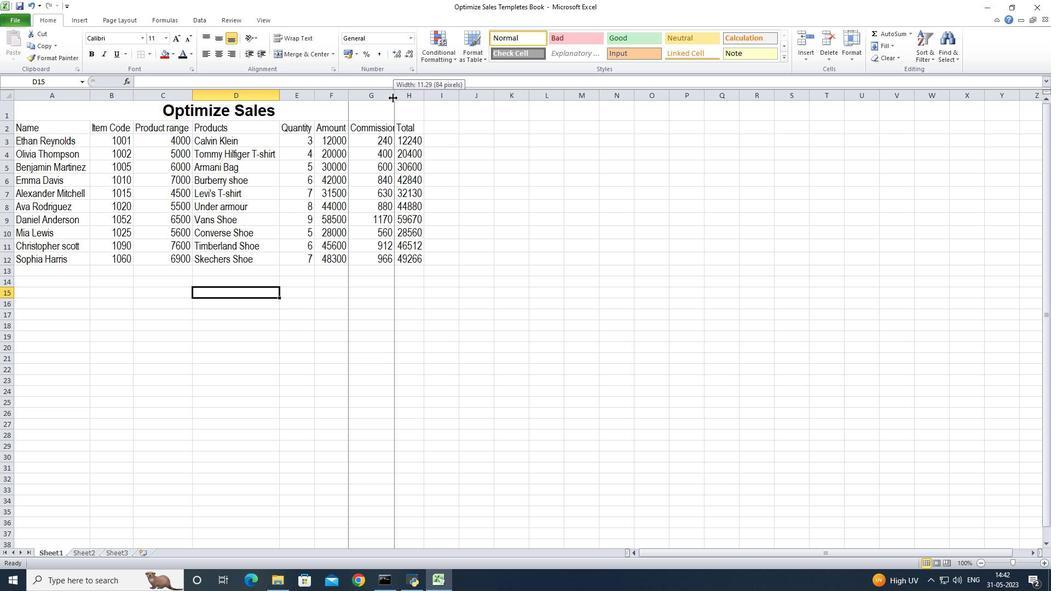 
Action: Mouse moved to (429, 99)
Screenshot: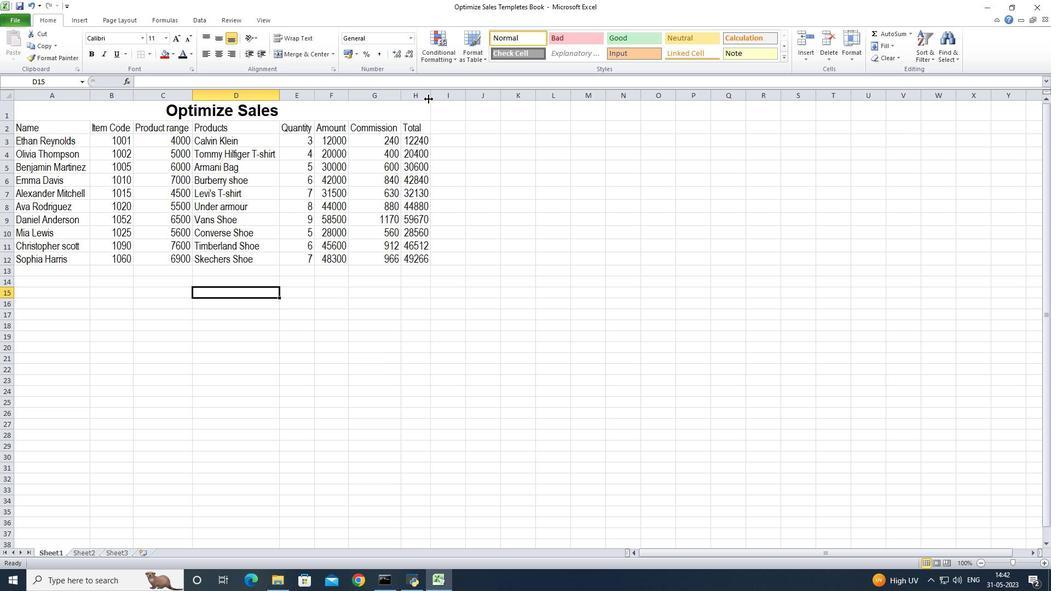 
Action: Mouse pressed left at (429, 99)
Screenshot: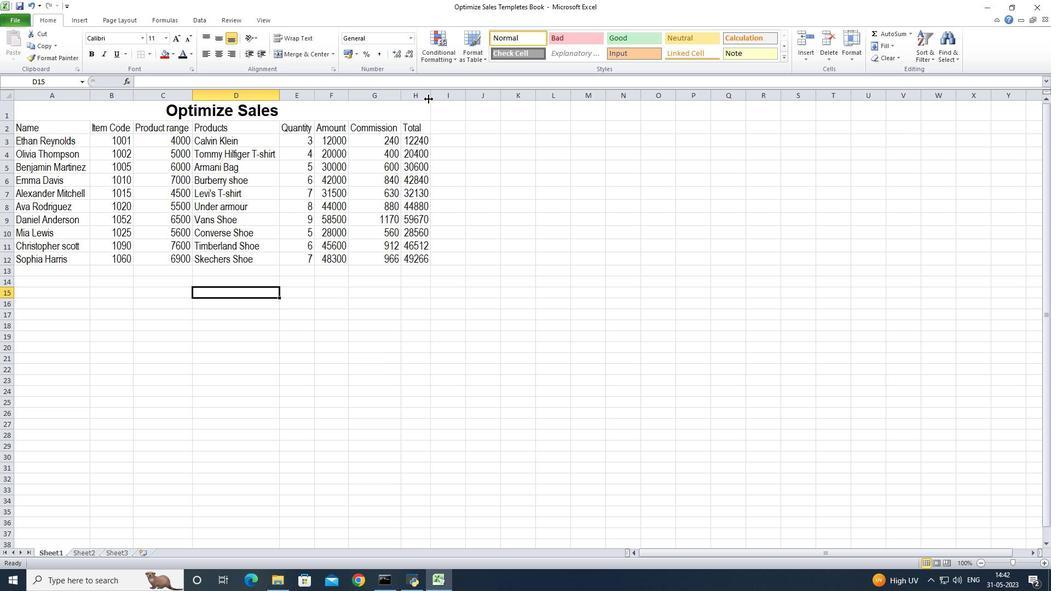 
Action: Mouse moved to (430, 99)
Screenshot: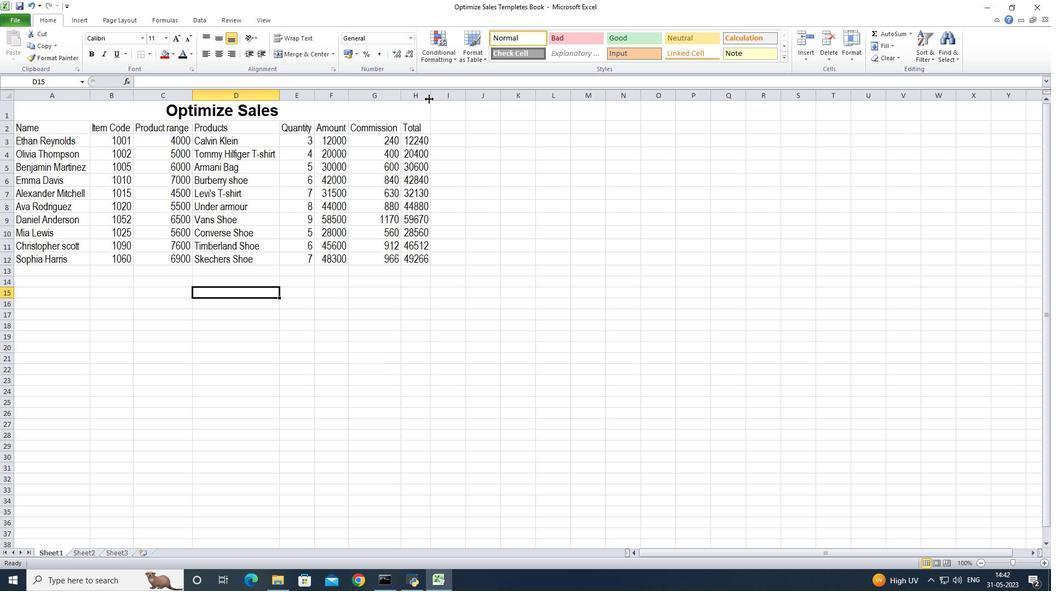 
Action: Mouse pressed left at (430, 99)
Screenshot: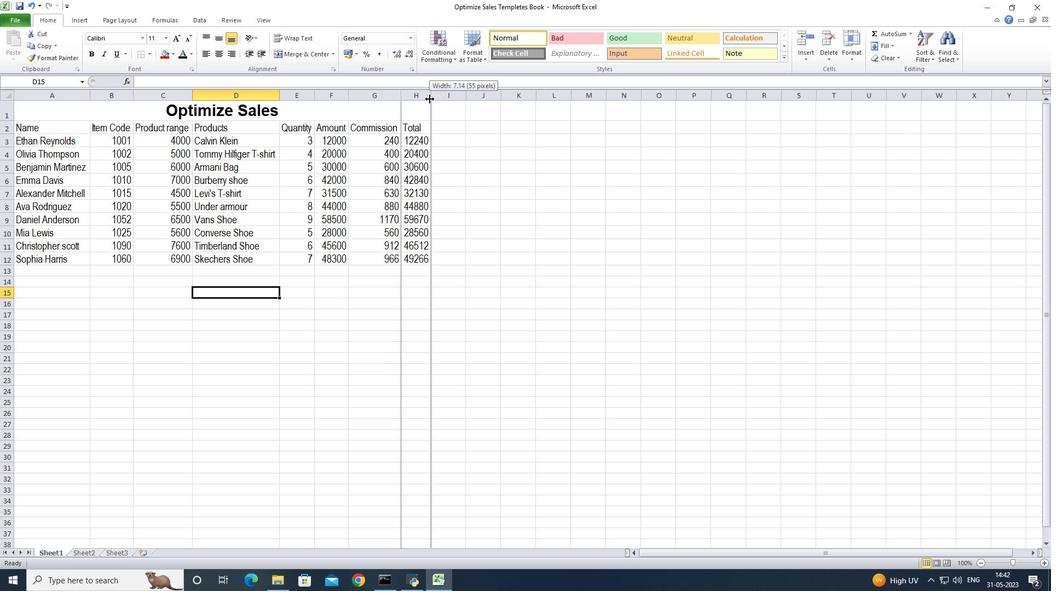 
Action: Mouse moved to (304, 345)
Screenshot: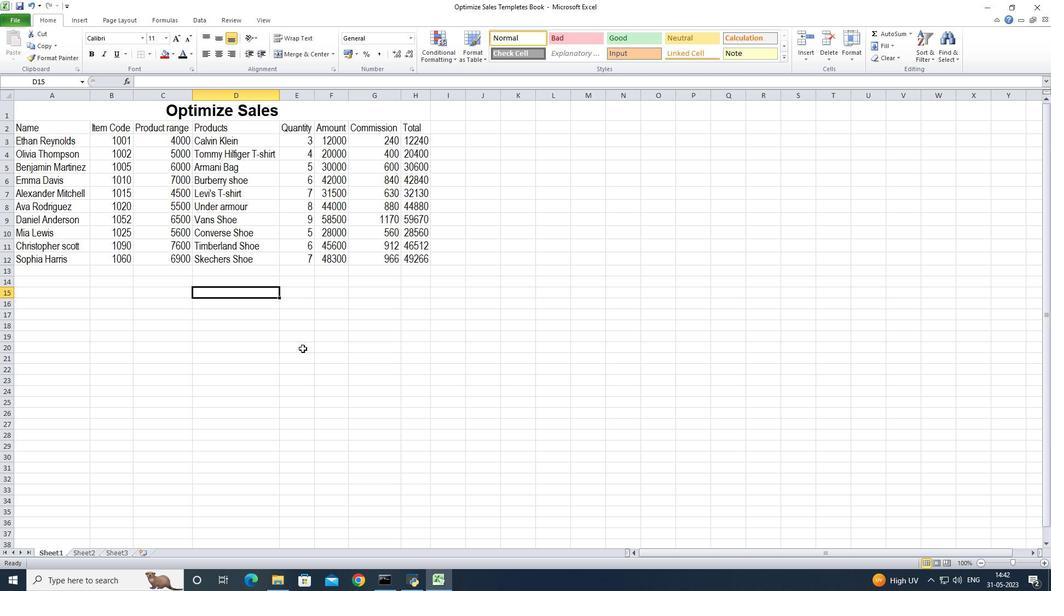 
Action: Mouse pressed left at (304, 345)
Screenshot: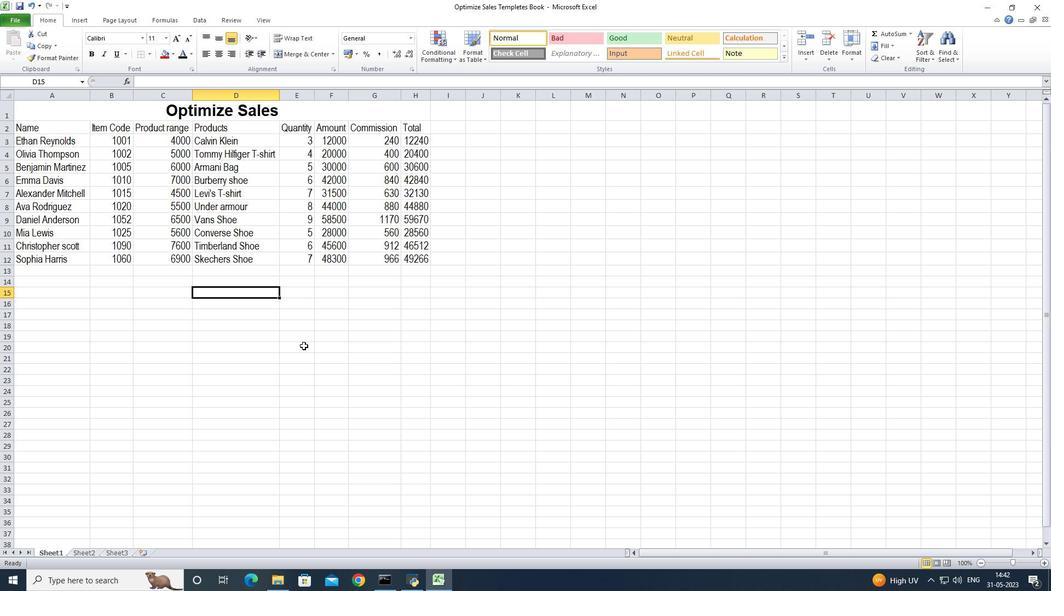 
Action: Mouse moved to (268, 354)
Screenshot: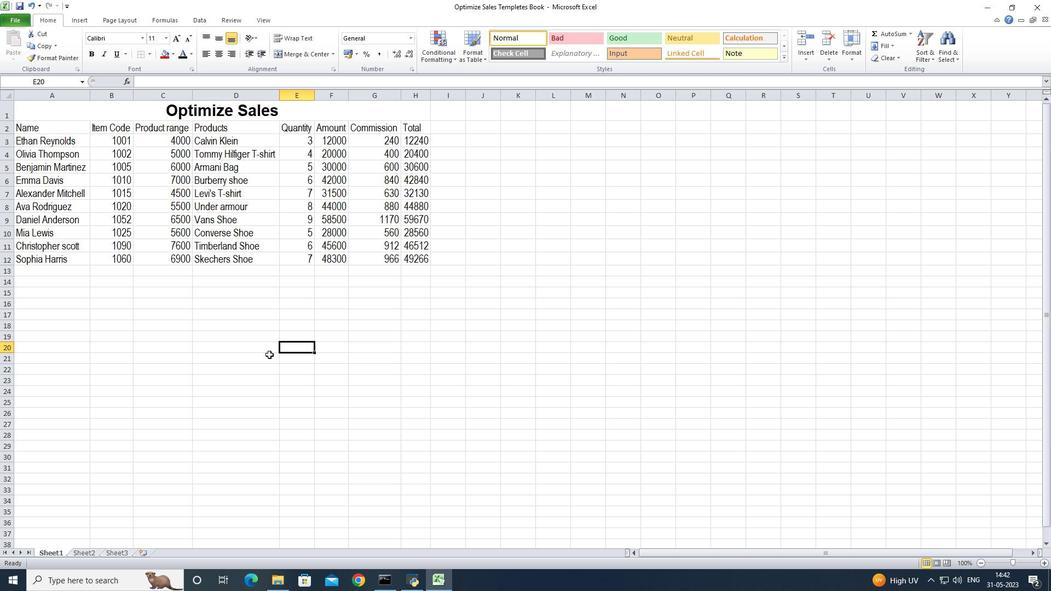 
Action: Mouse pressed left at (268, 354)
Screenshot: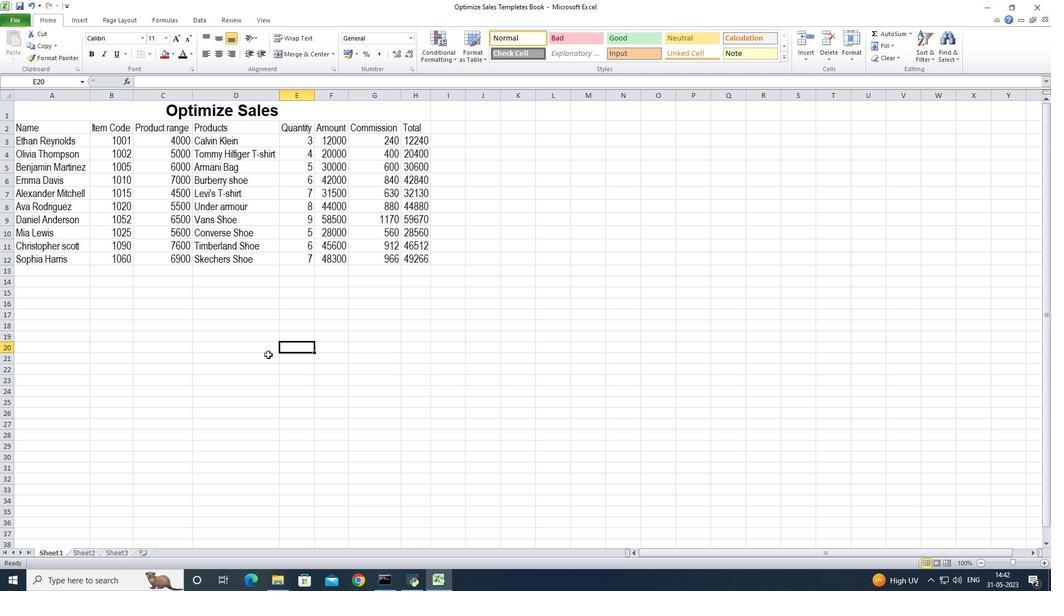 
Action: Key pressed ctrl+S
Screenshot: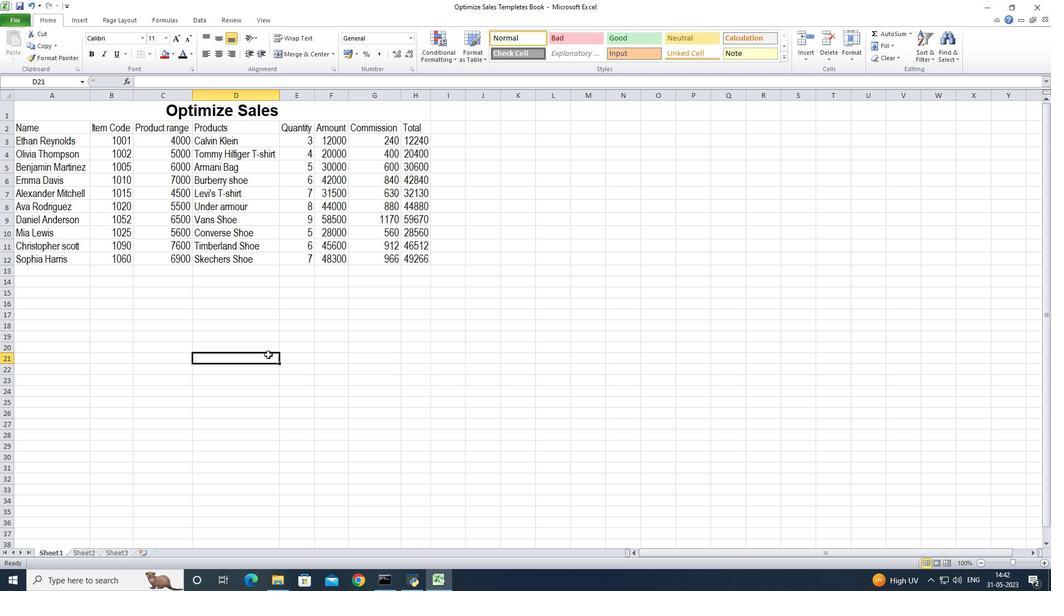 
